 Task: Search one way flight ticket for 2 adults, 2 children, 2 infants in seat in first from Boulder City: Boulder City Municipal Airport to Rockford: Chicago Rockford International Airport(was Northwest Chicagoland Regional Airport At Rockford) on 5-1-2023. Choice of flights is Alaska. Number of bags: 7 checked bags. Price is upto 86000. Outbound departure time preference is 6:45.
Action: Mouse moved to (259, 316)
Screenshot: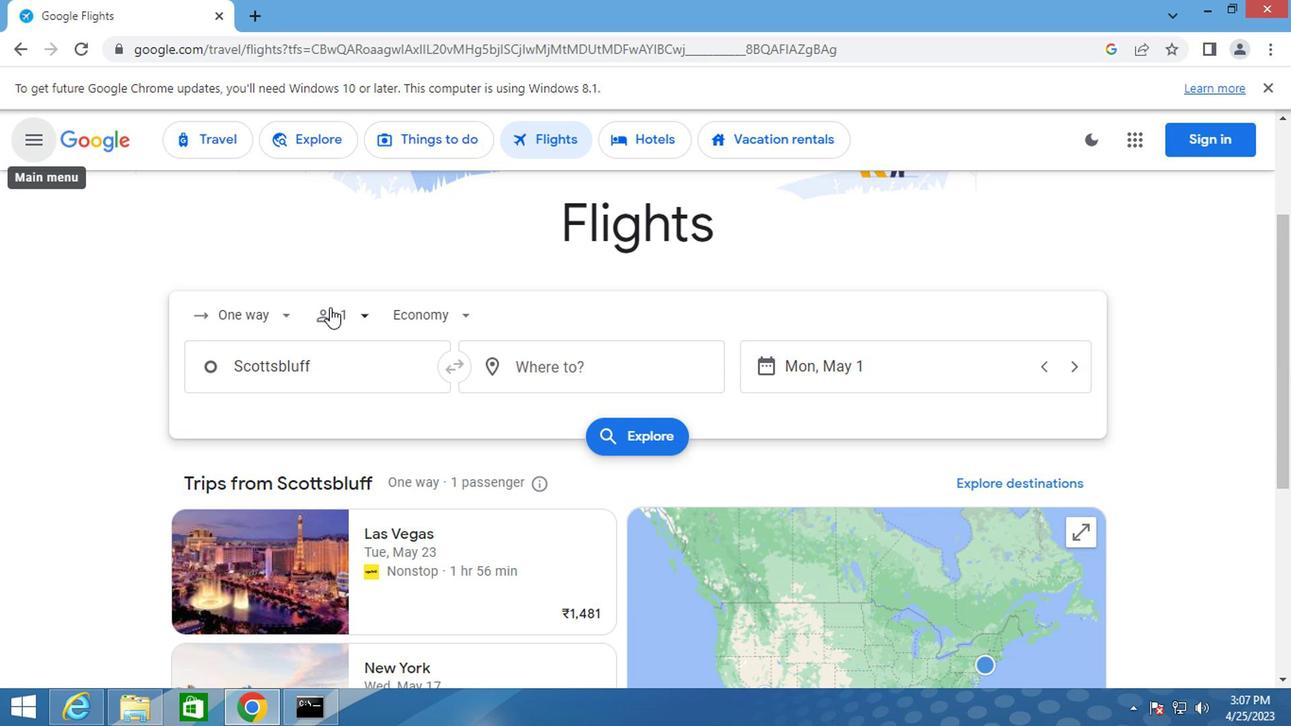 
Action: Mouse pressed left at (259, 316)
Screenshot: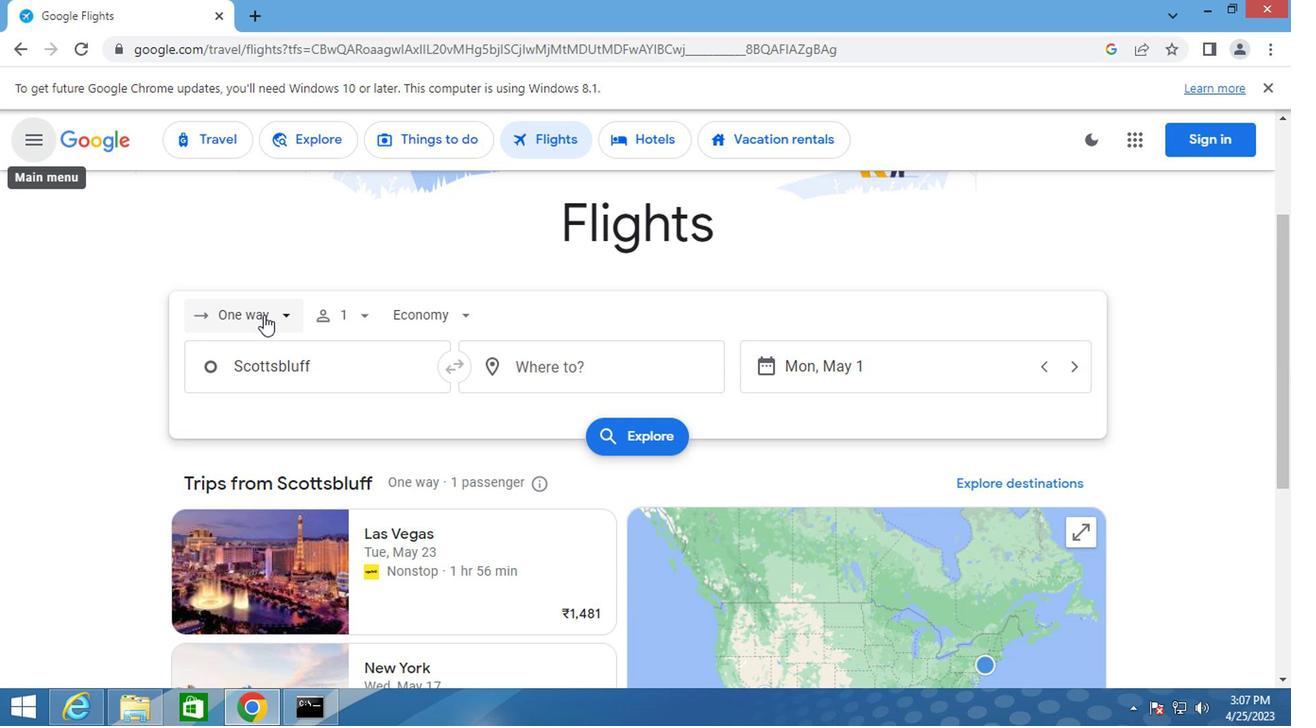 
Action: Mouse moved to (264, 402)
Screenshot: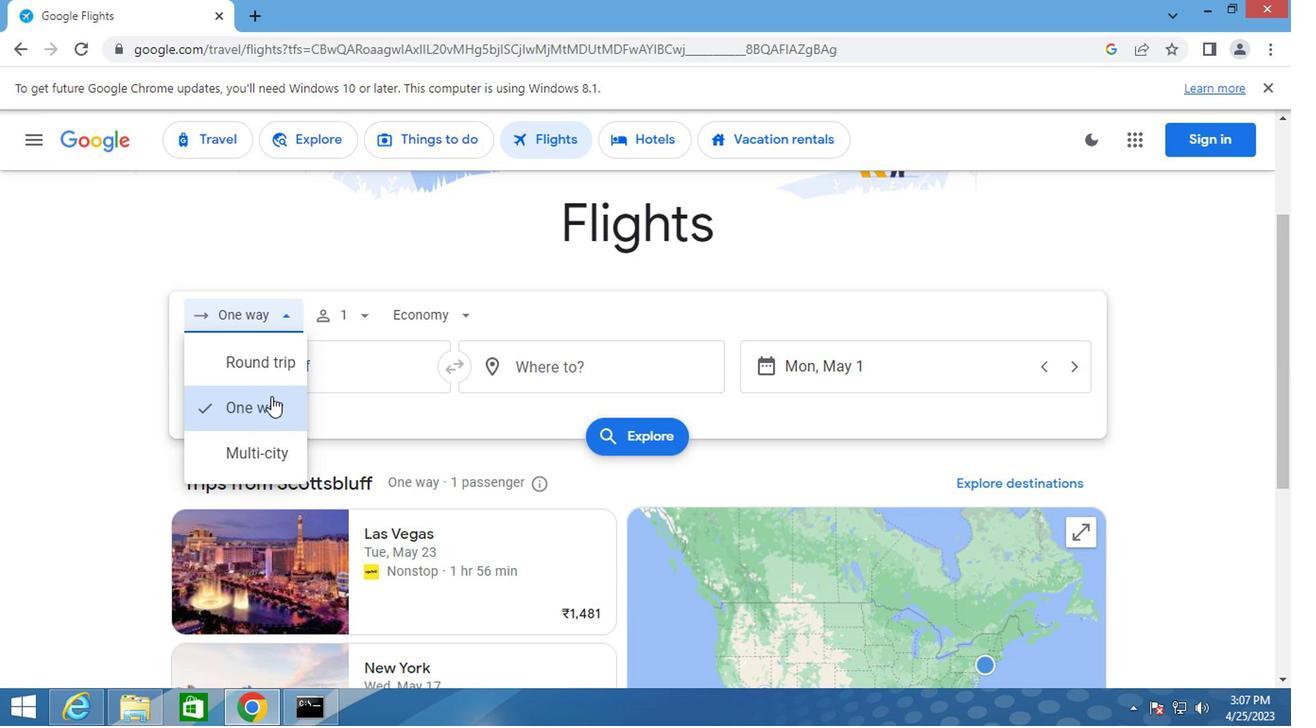 
Action: Mouse pressed left at (264, 402)
Screenshot: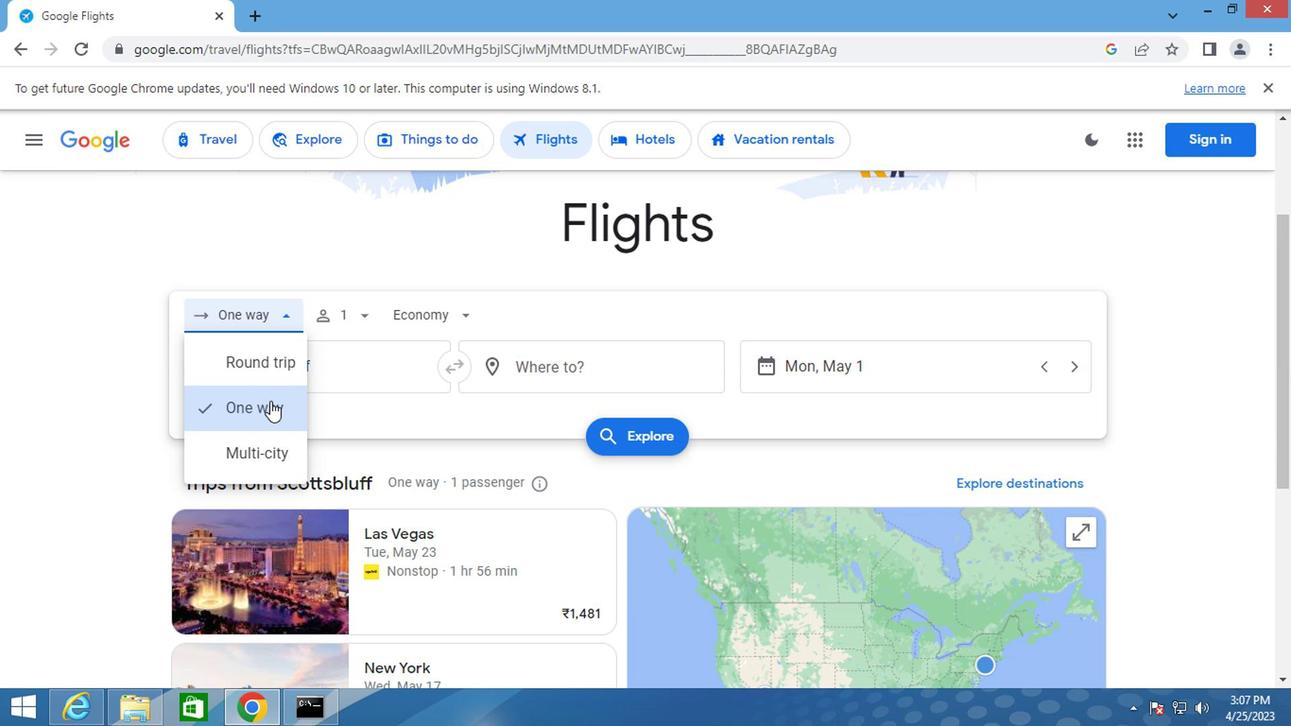 
Action: Mouse moved to (369, 309)
Screenshot: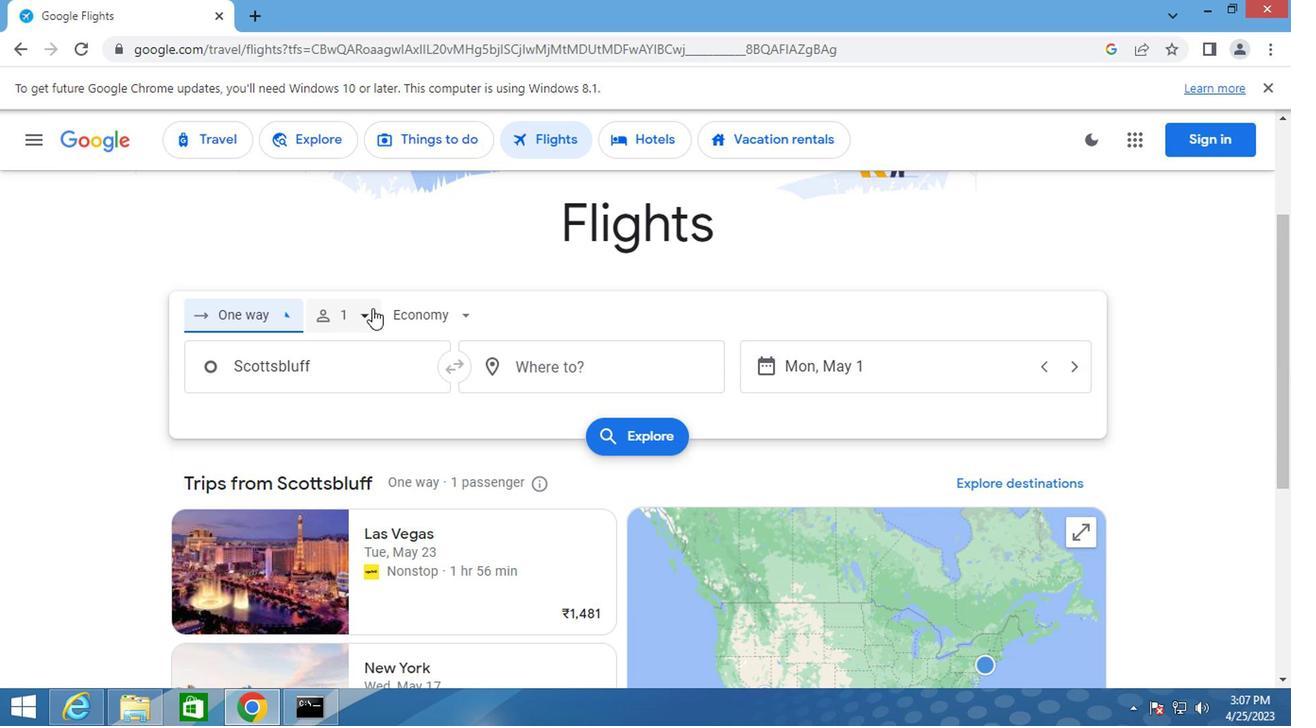 
Action: Mouse pressed left at (369, 309)
Screenshot: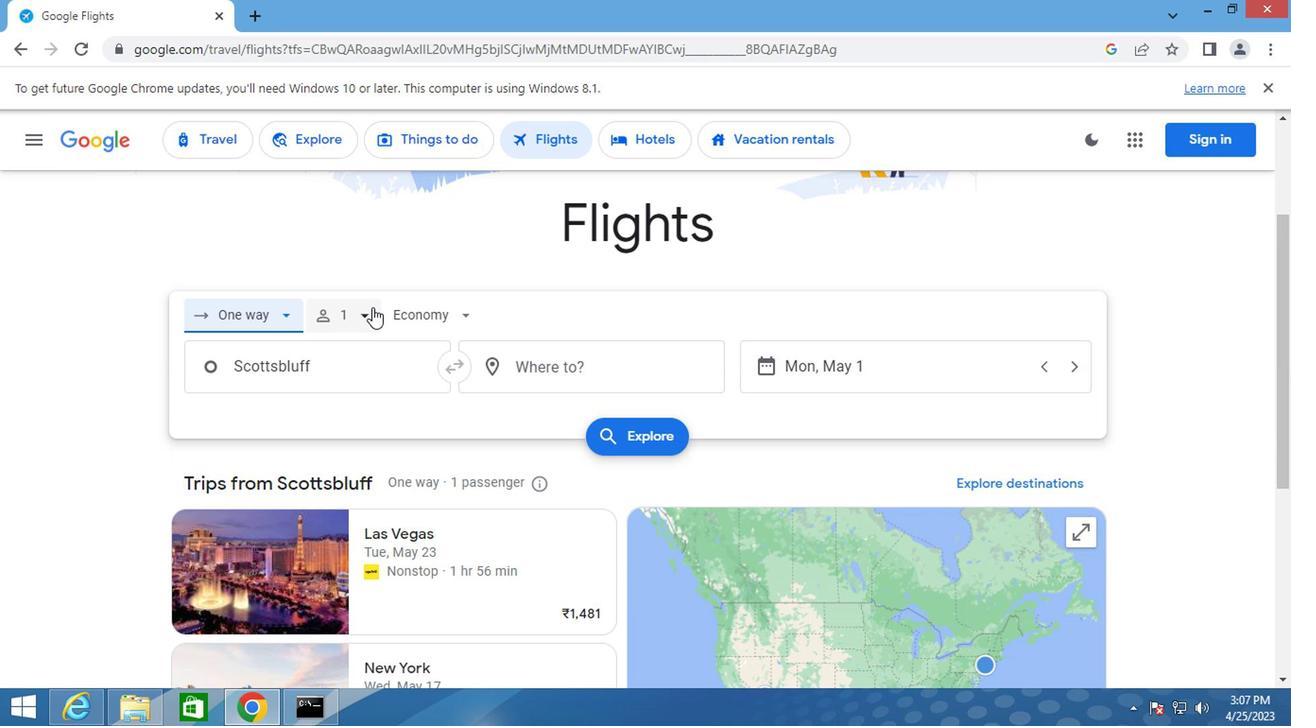 
Action: Mouse moved to (507, 362)
Screenshot: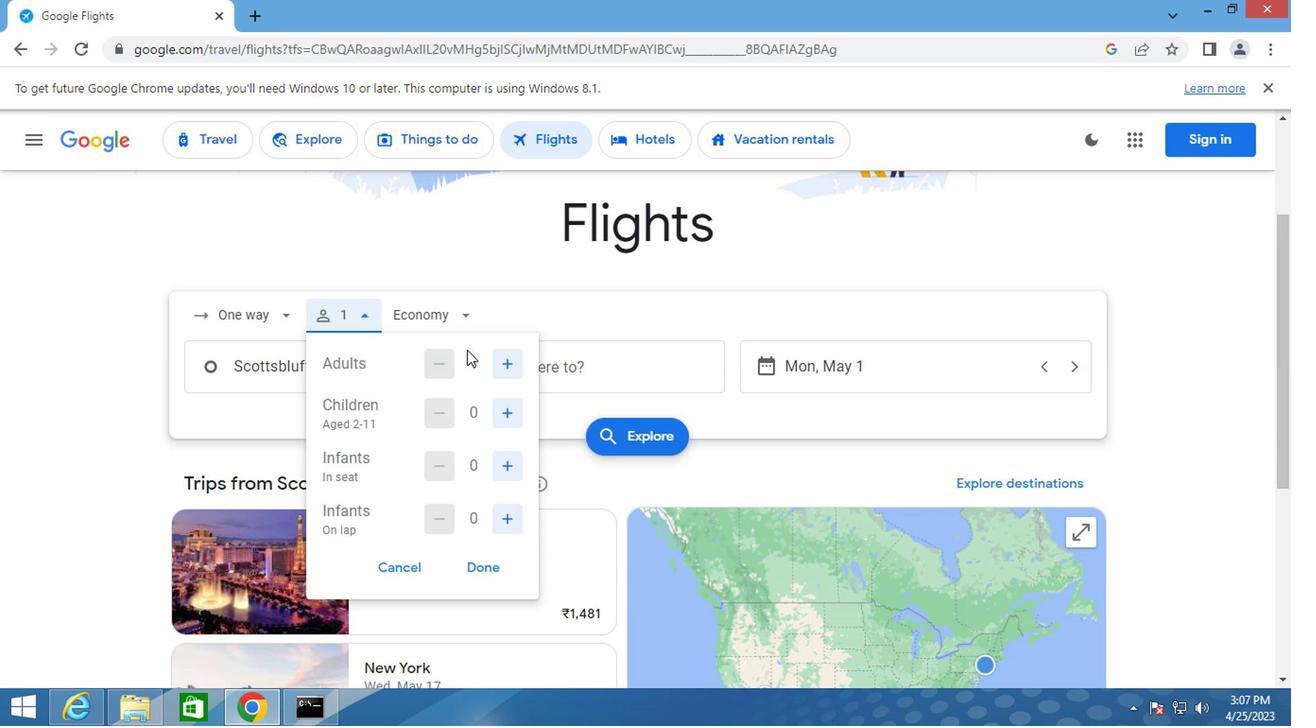 
Action: Mouse pressed left at (507, 362)
Screenshot: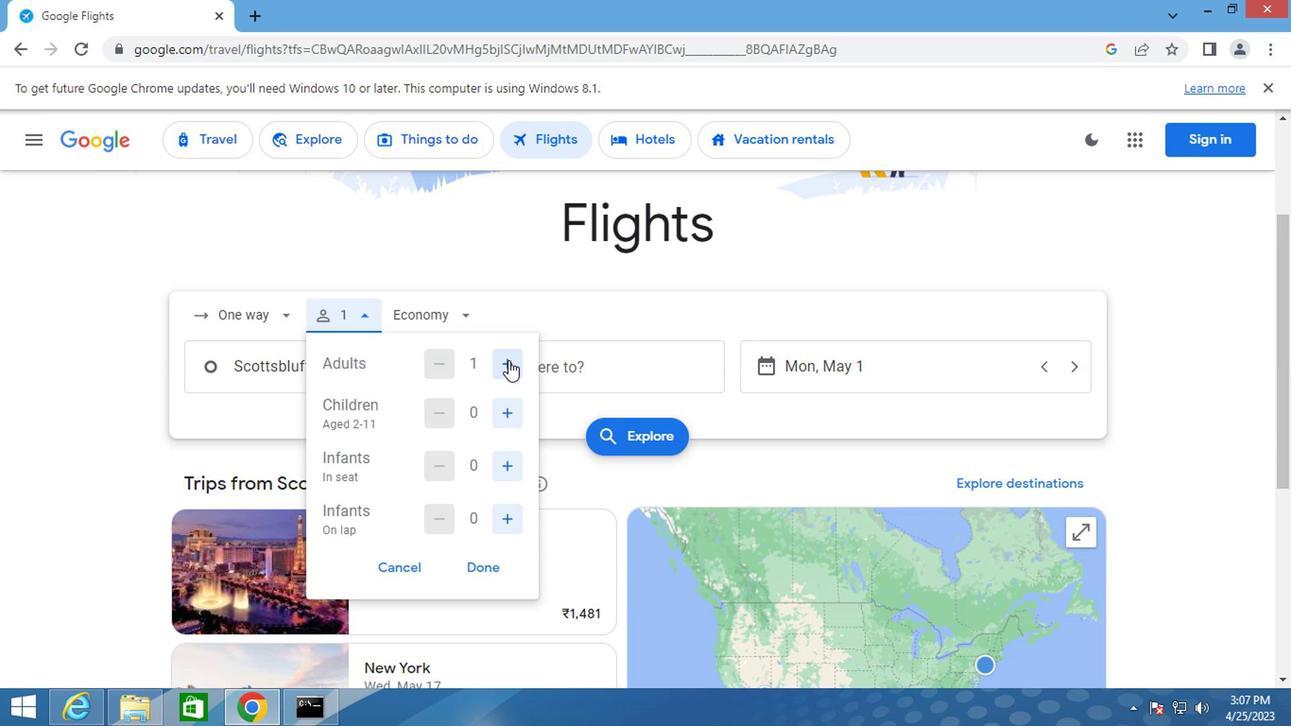 
Action: Mouse moved to (504, 404)
Screenshot: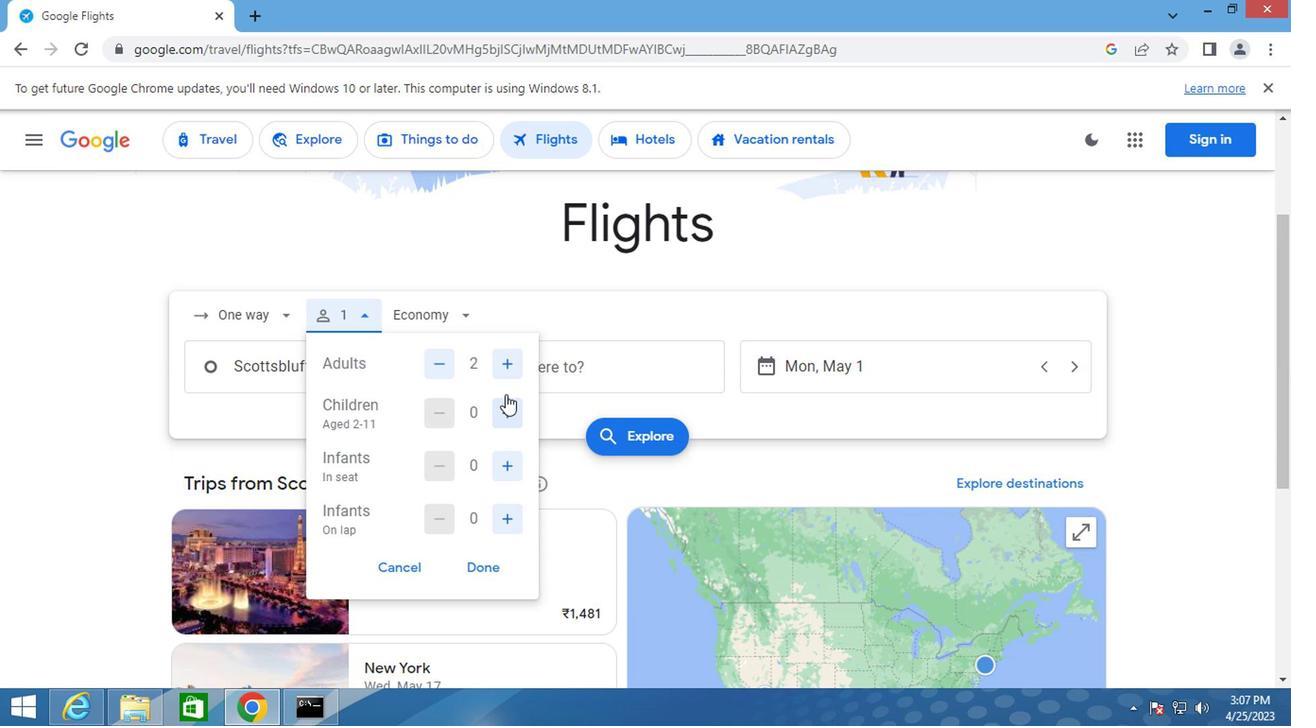 
Action: Mouse pressed left at (504, 404)
Screenshot: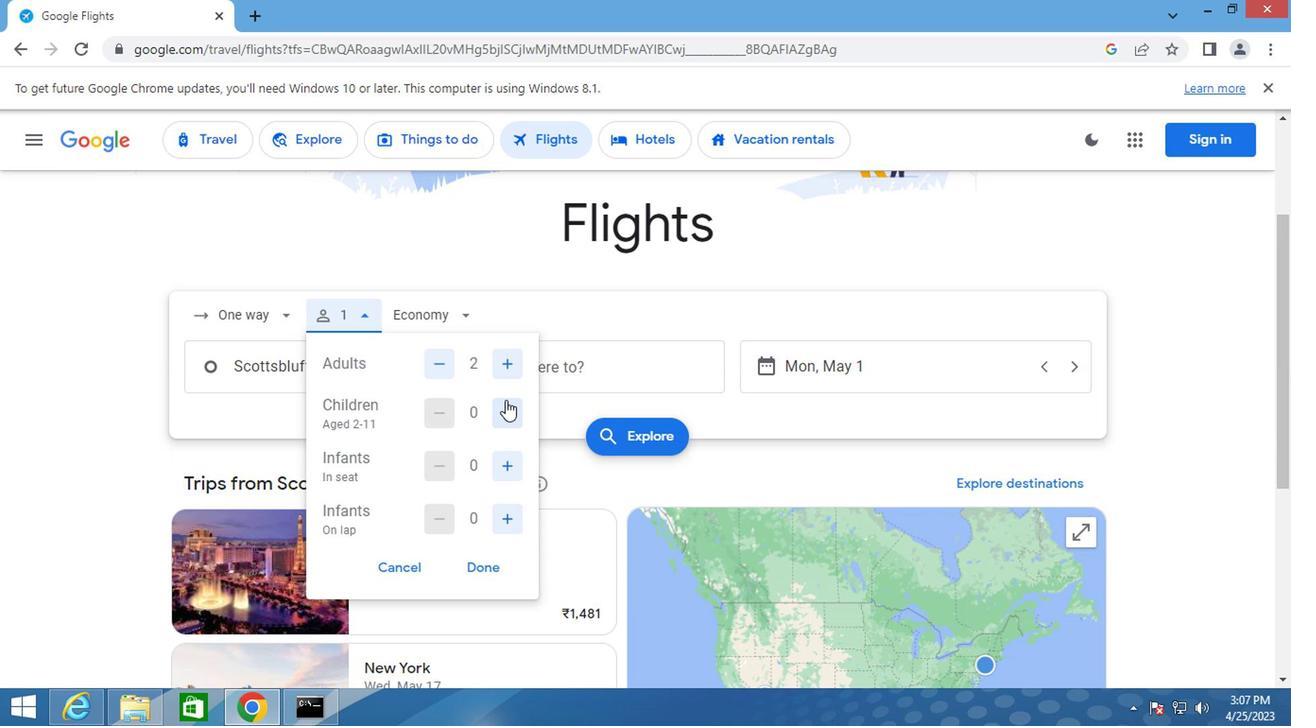 
Action: Mouse pressed left at (504, 404)
Screenshot: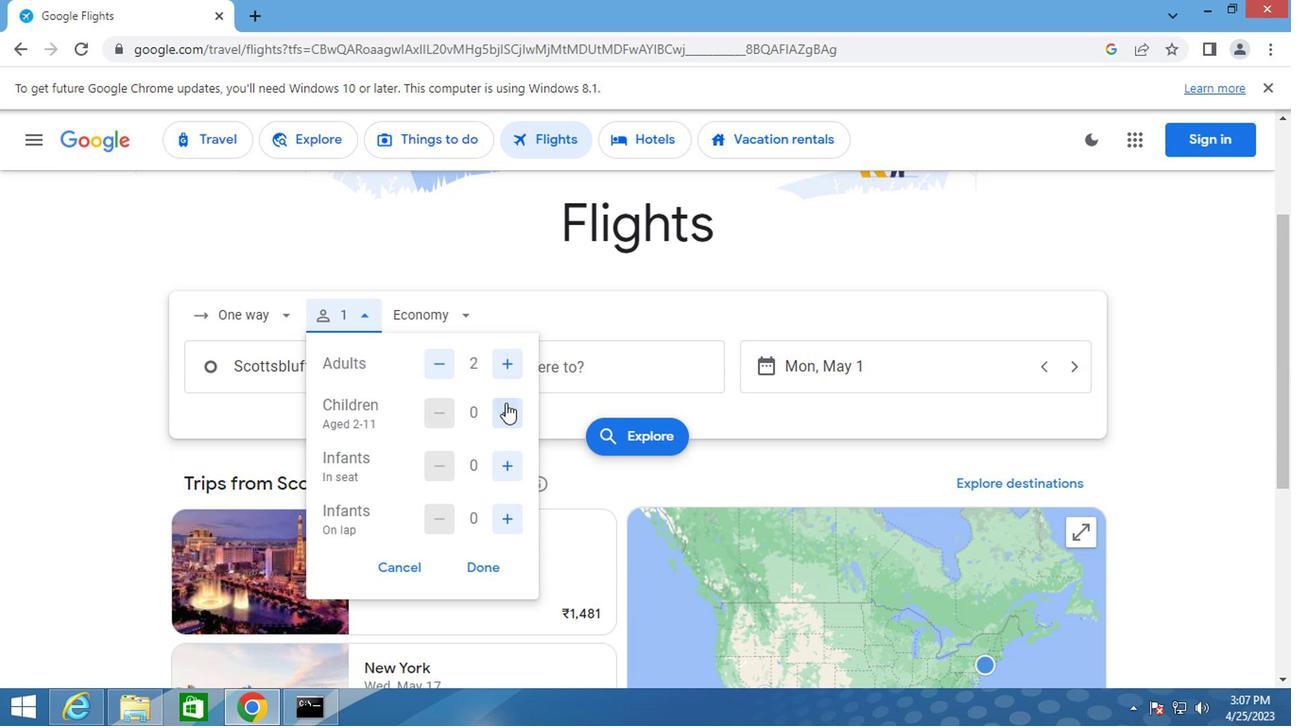 
Action: Mouse moved to (511, 462)
Screenshot: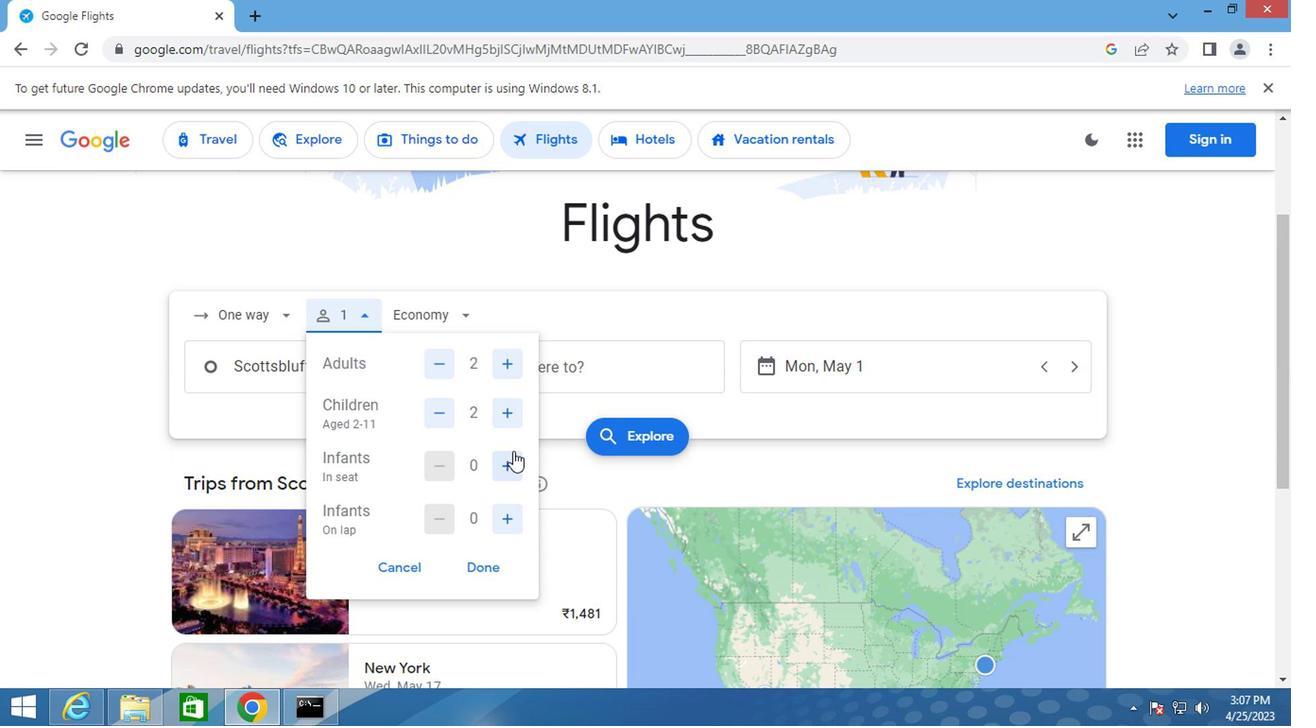 
Action: Mouse pressed left at (511, 462)
Screenshot: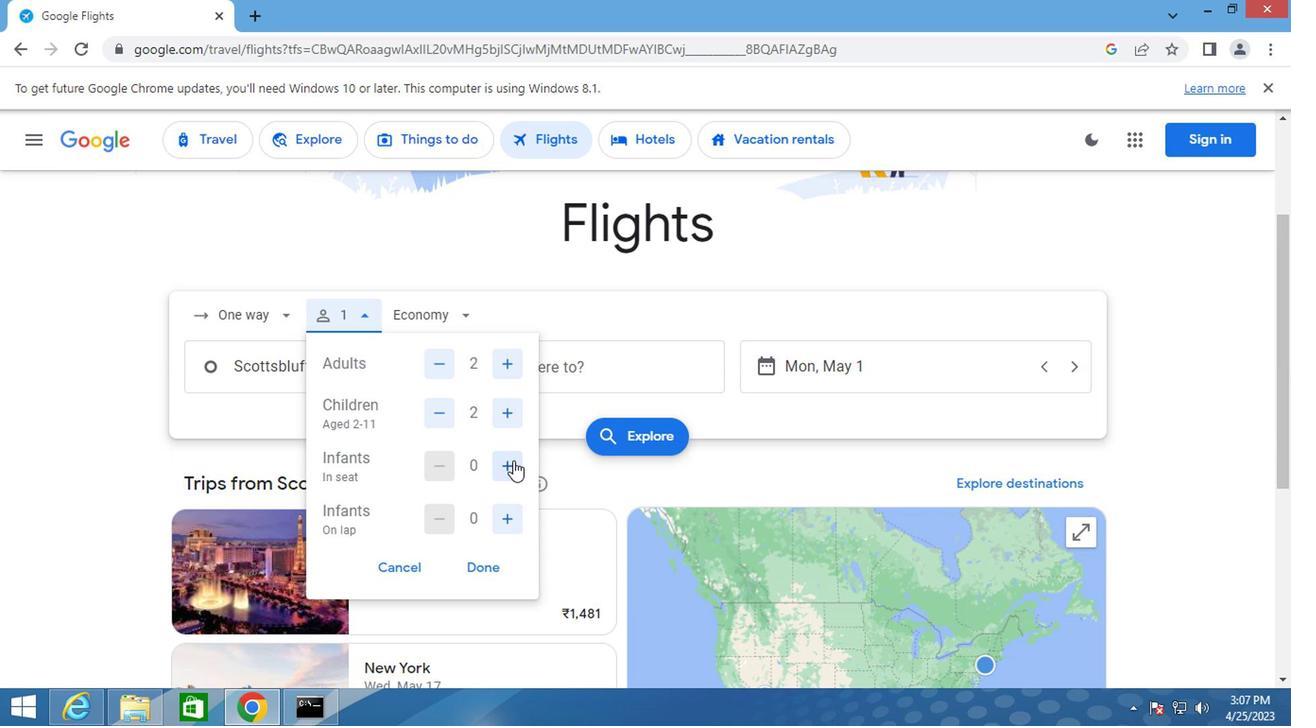 
Action: Mouse pressed left at (511, 462)
Screenshot: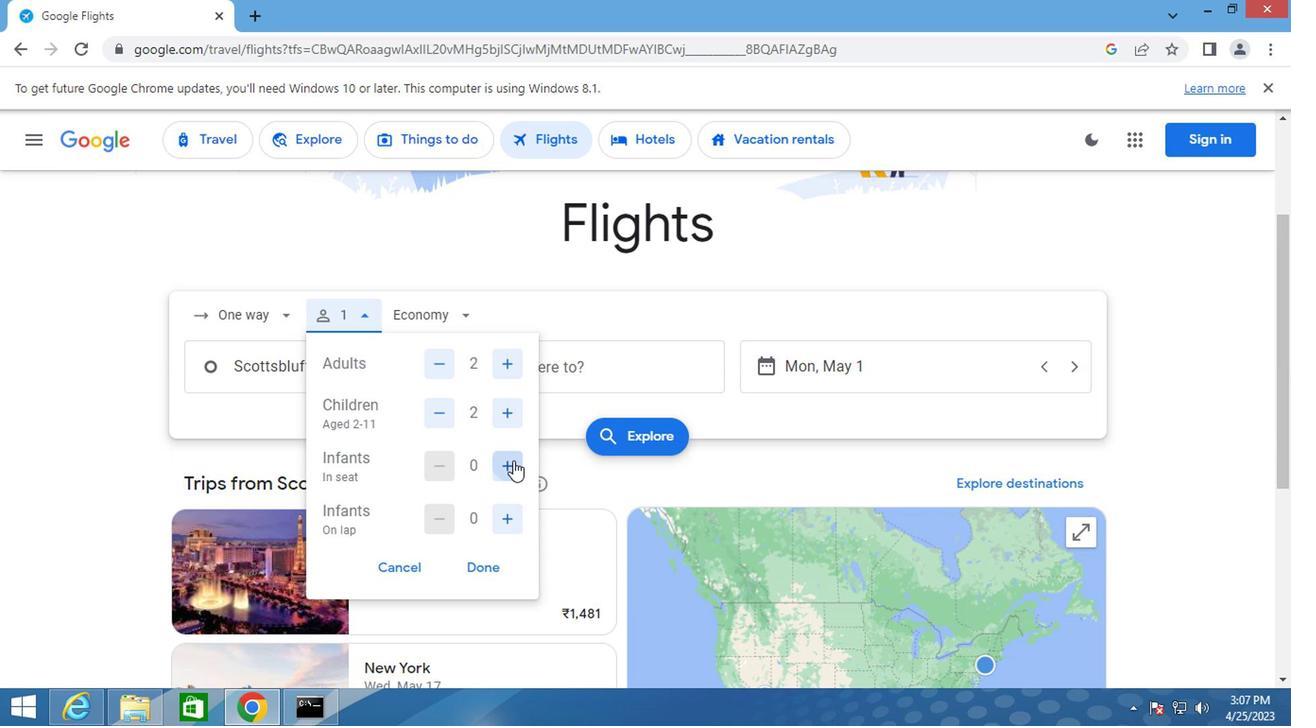 
Action: Mouse moved to (402, 321)
Screenshot: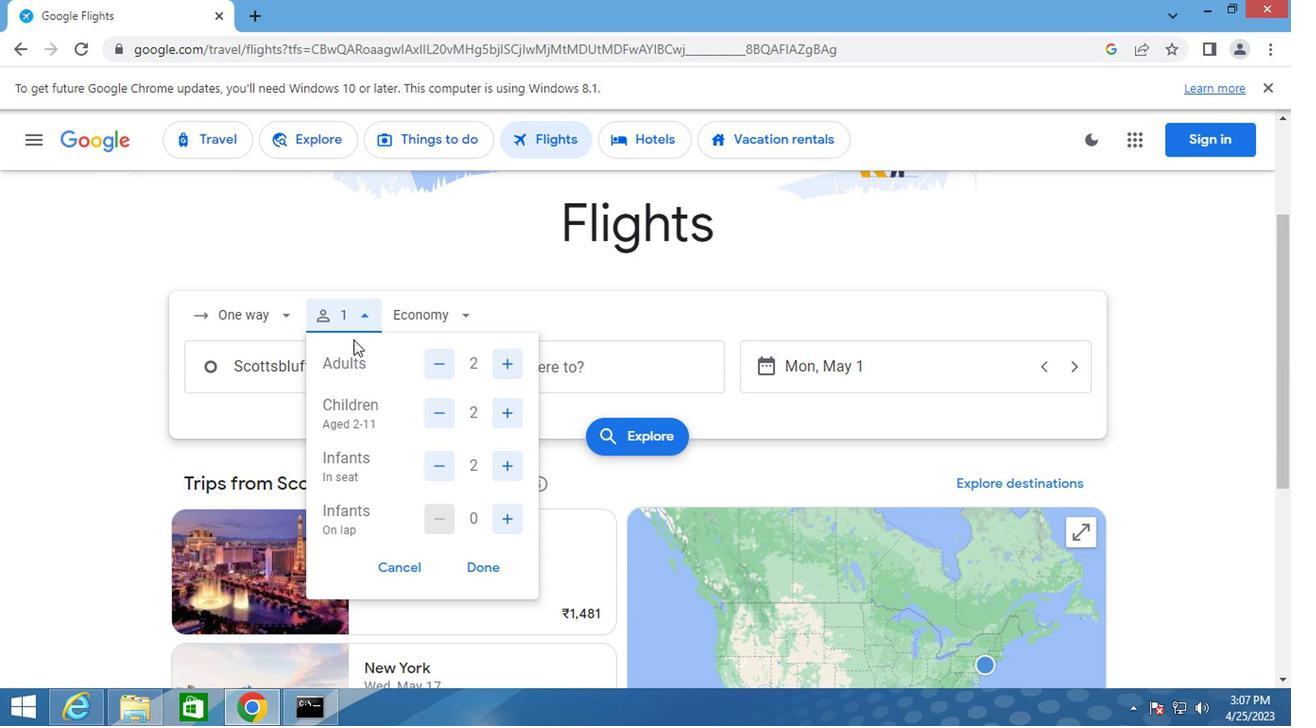
Action: Mouse pressed left at (402, 321)
Screenshot: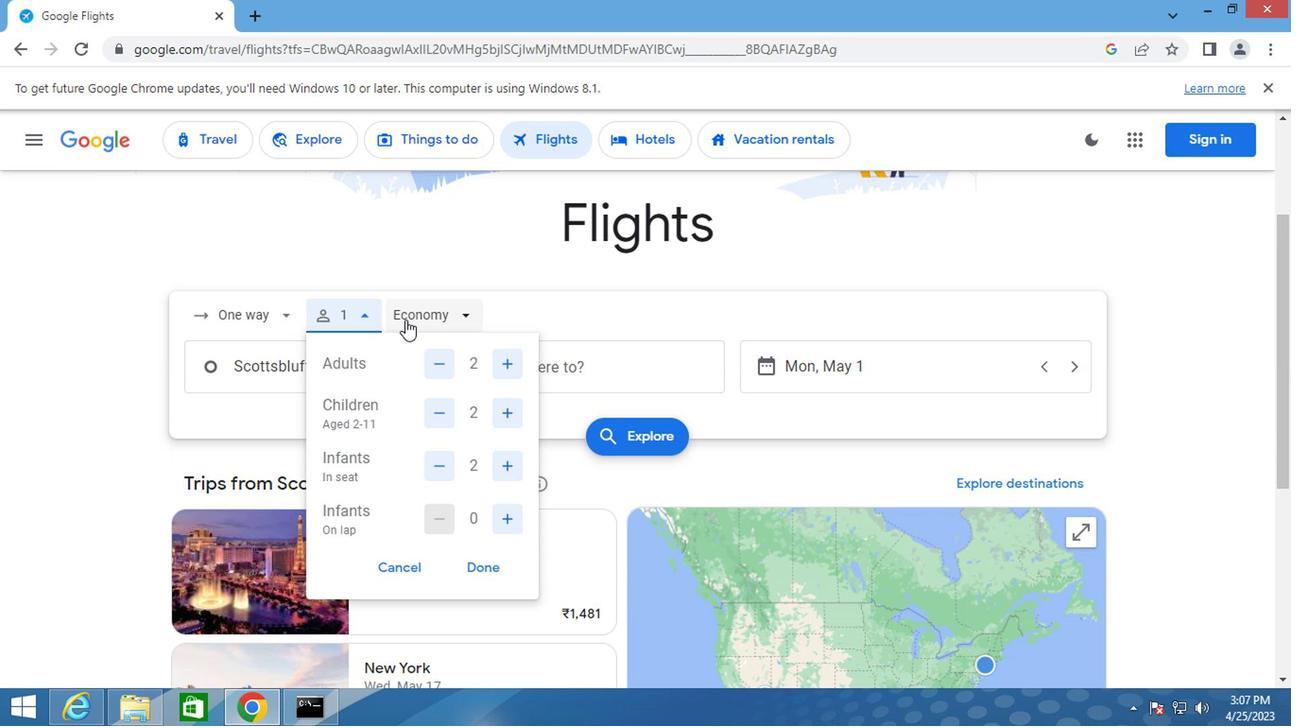 
Action: Mouse moved to (449, 486)
Screenshot: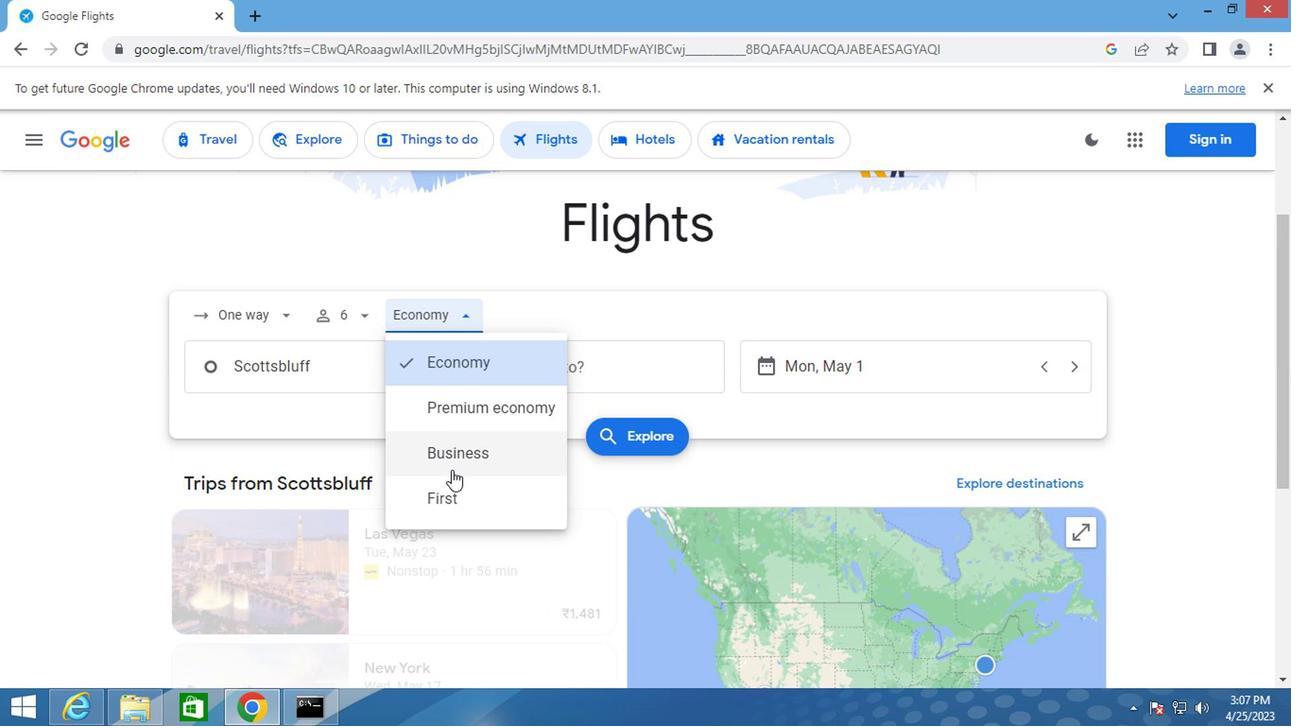 
Action: Mouse pressed left at (449, 486)
Screenshot: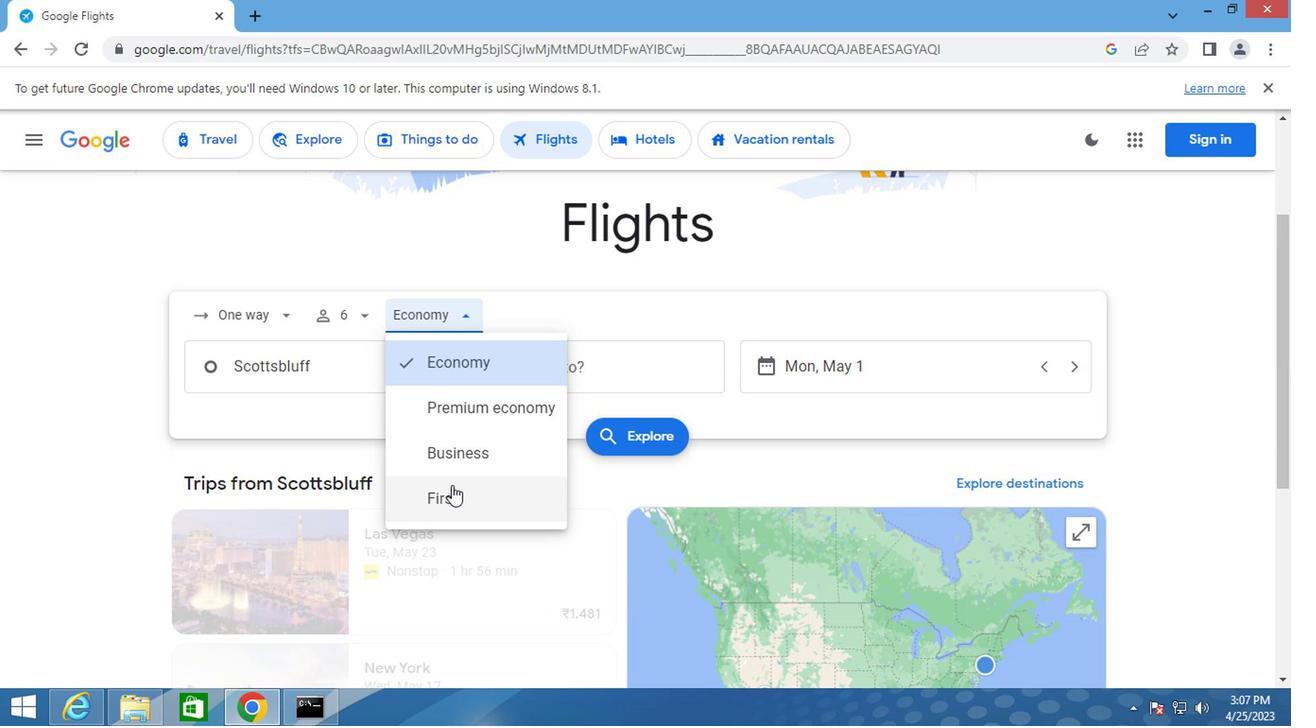 
Action: Mouse moved to (304, 375)
Screenshot: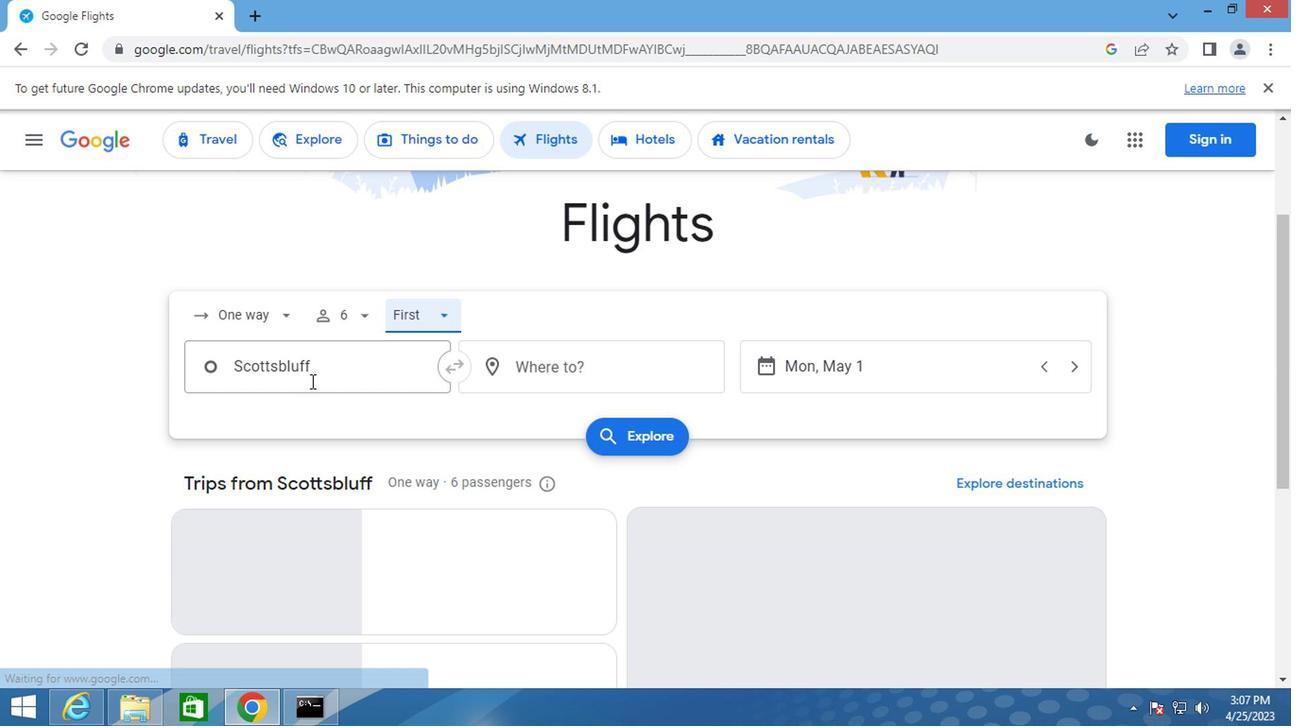 
Action: Mouse pressed left at (304, 375)
Screenshot: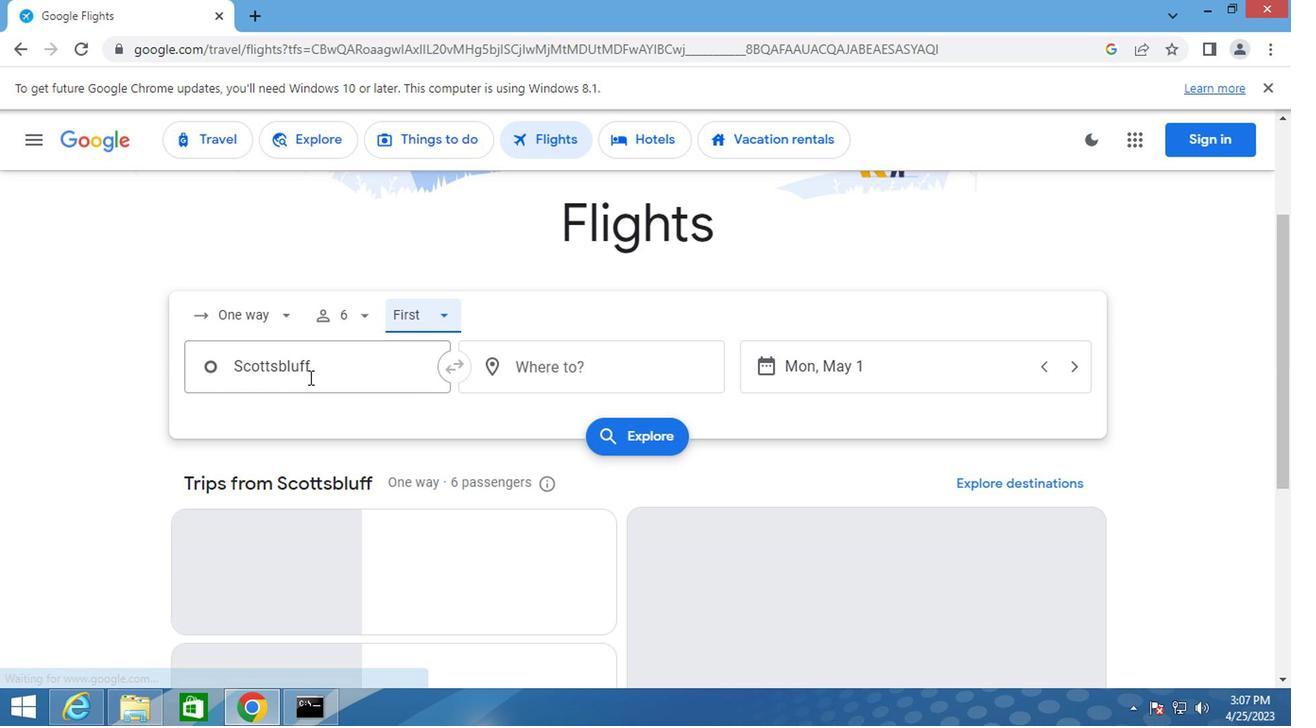 
Action: Mouse moved to (304, 375)
Screenshot: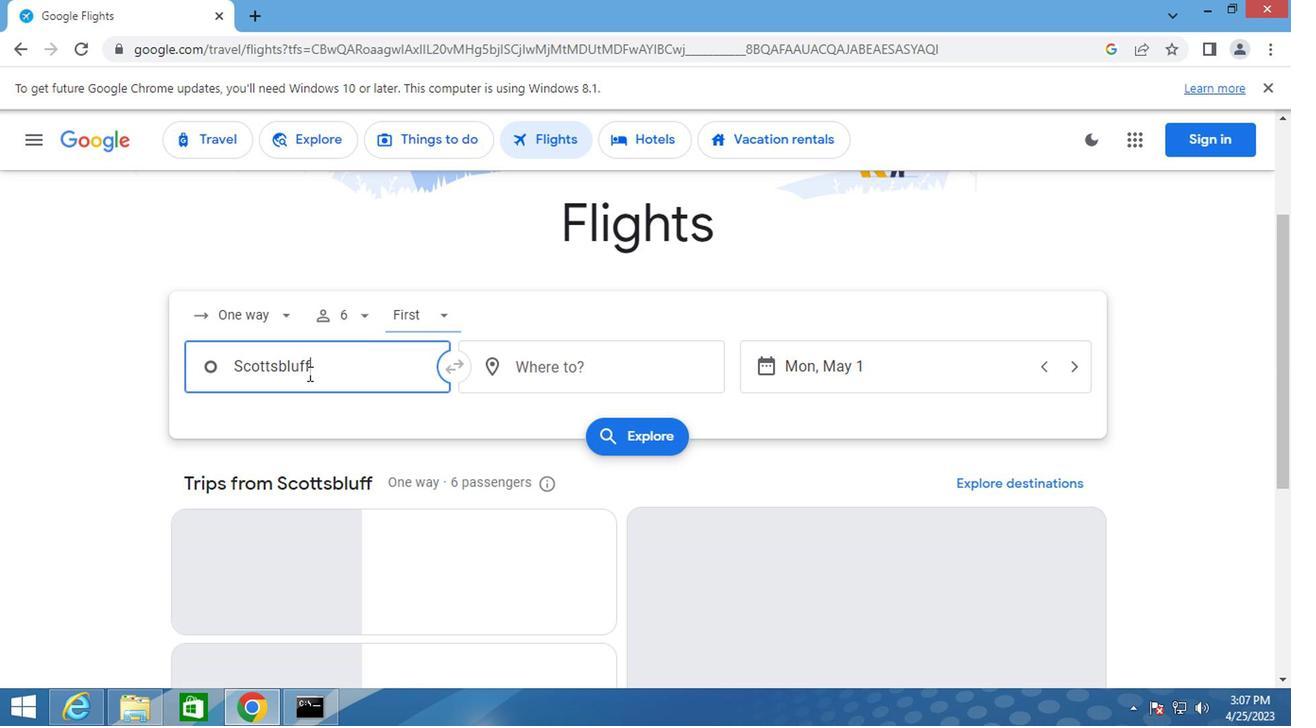 
Action: Key pressed boulder
Screenshot: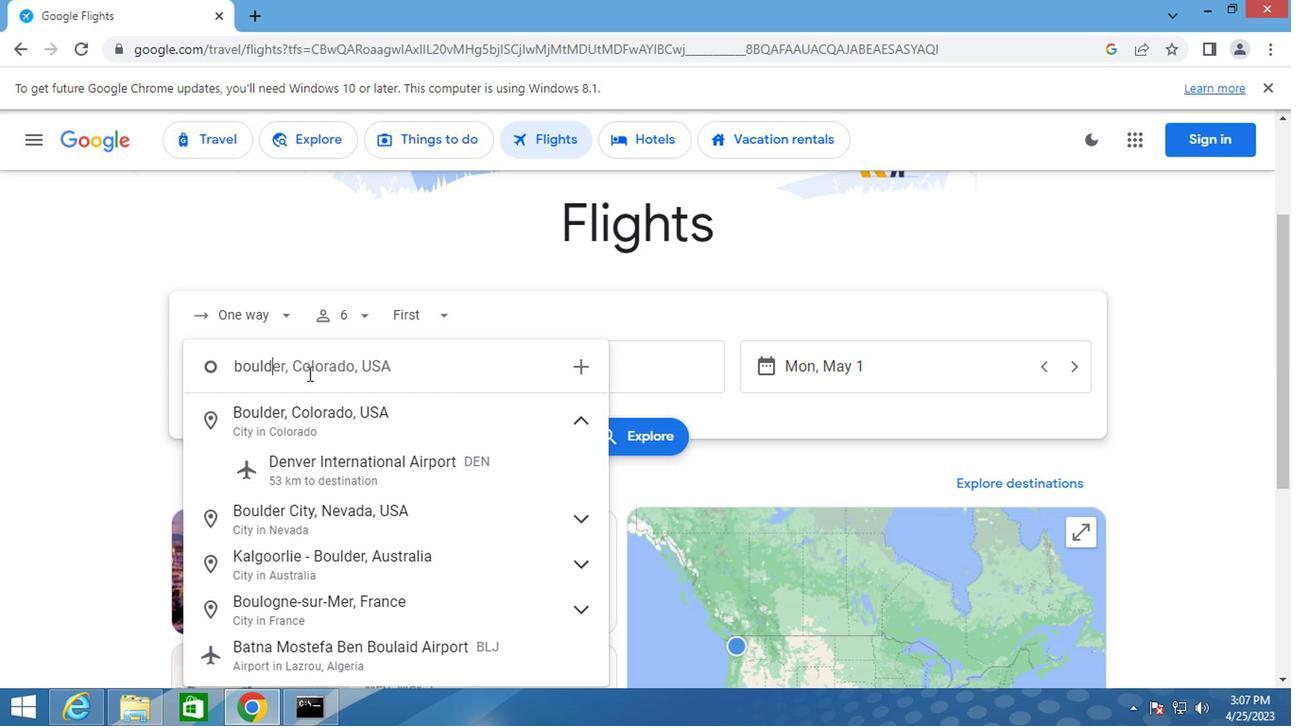
Action: Mouse moved to (285, 525)
Screenshot: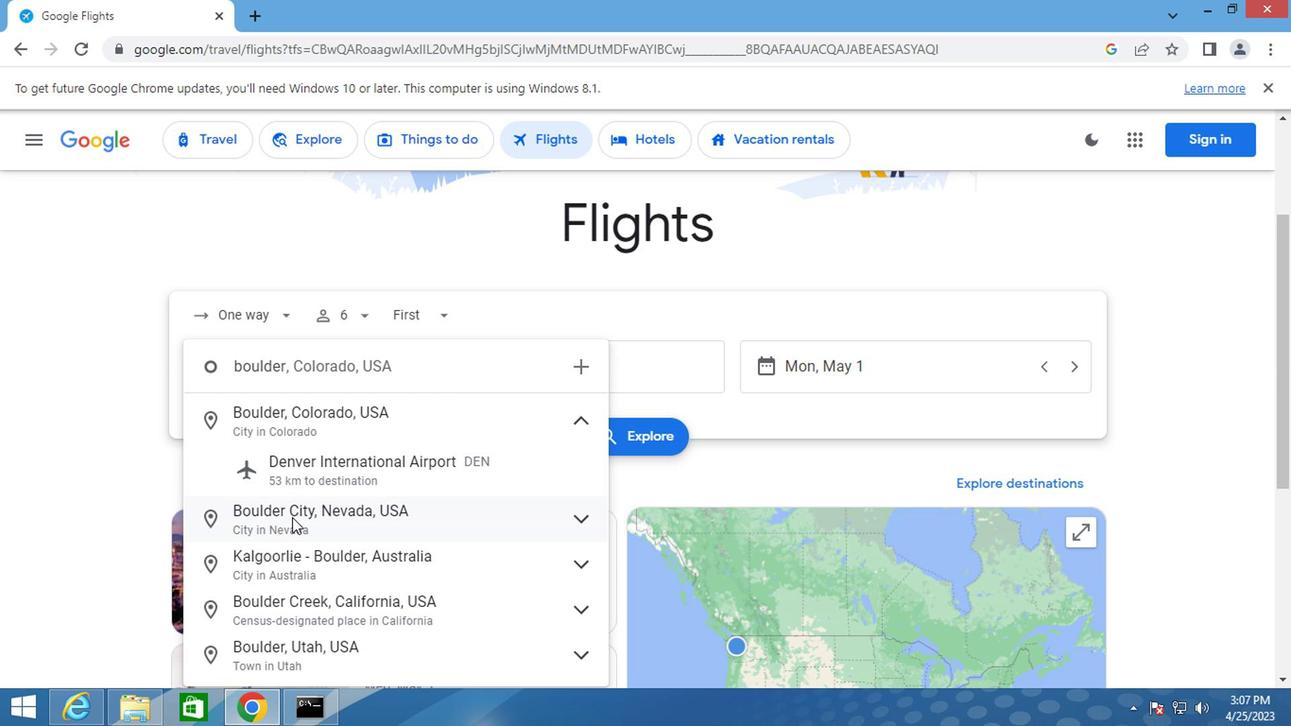 
Action: Mouse pressed left at (285, 525)
Screenshot: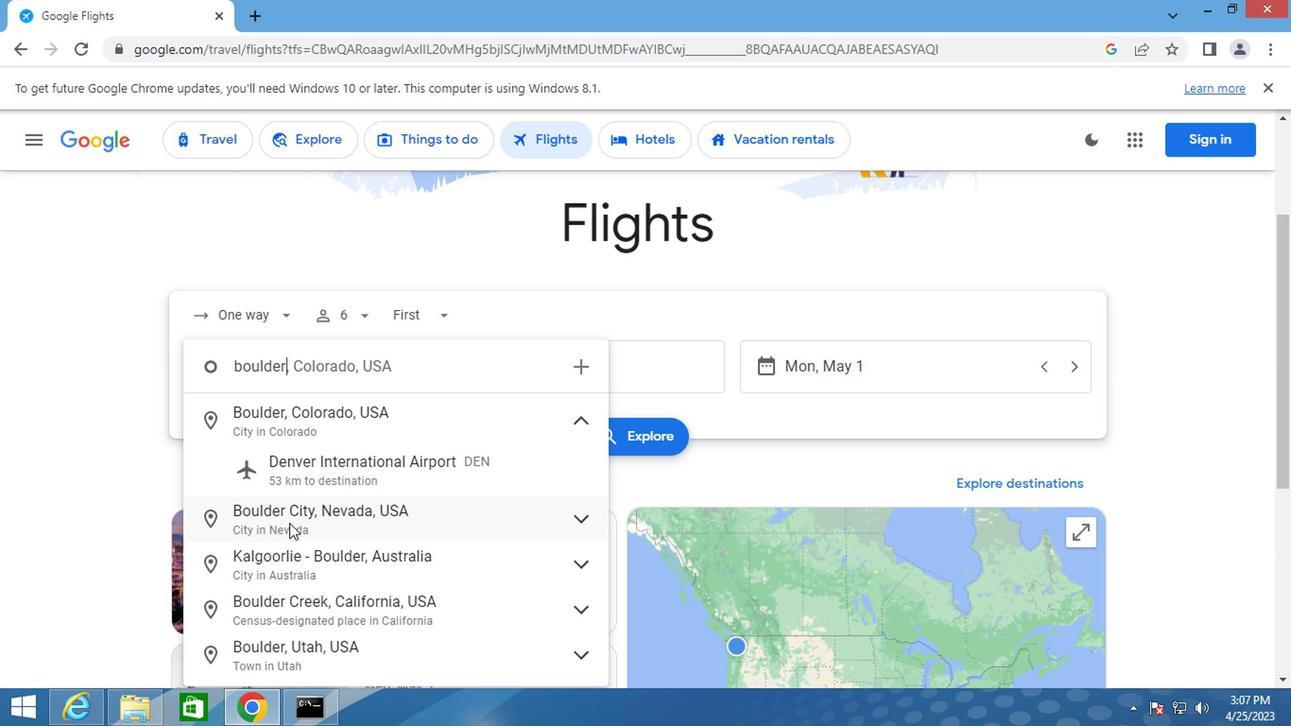 
Action: Mouse moved to (543, 377)
Screenshot: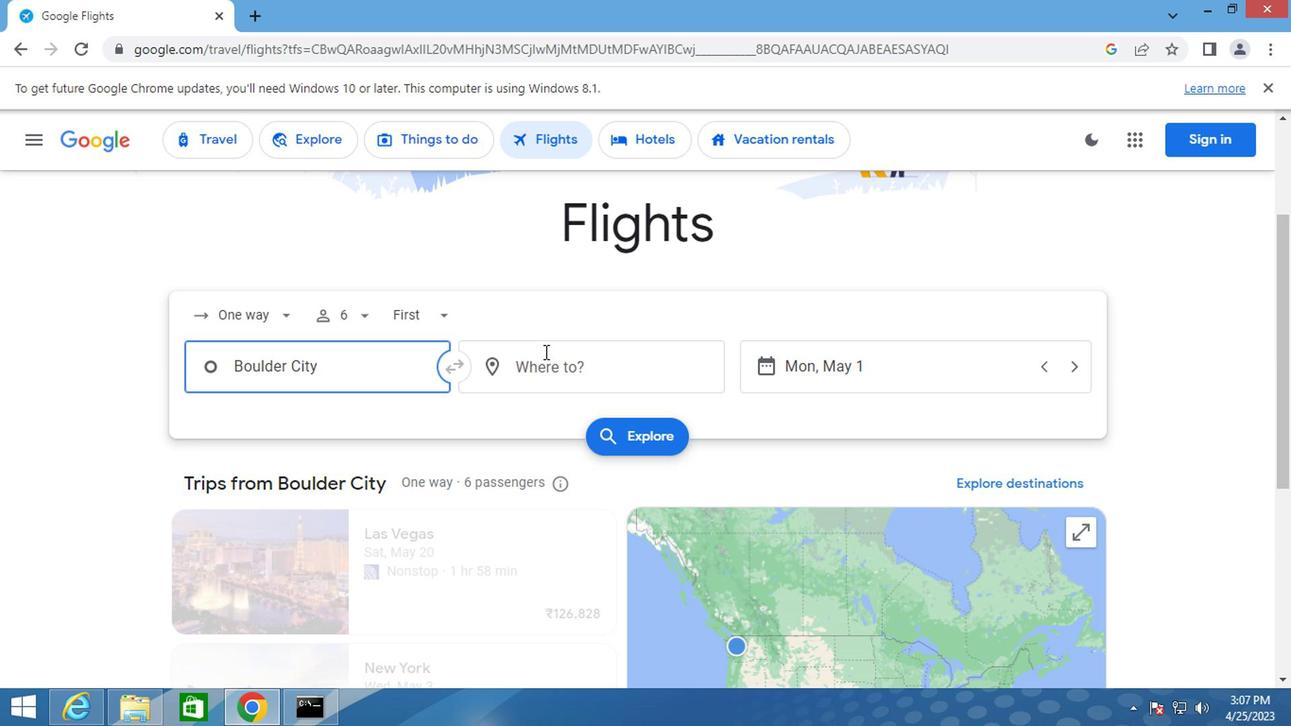 
Action: Mouse pressed left at (543, 377)
Screenshot: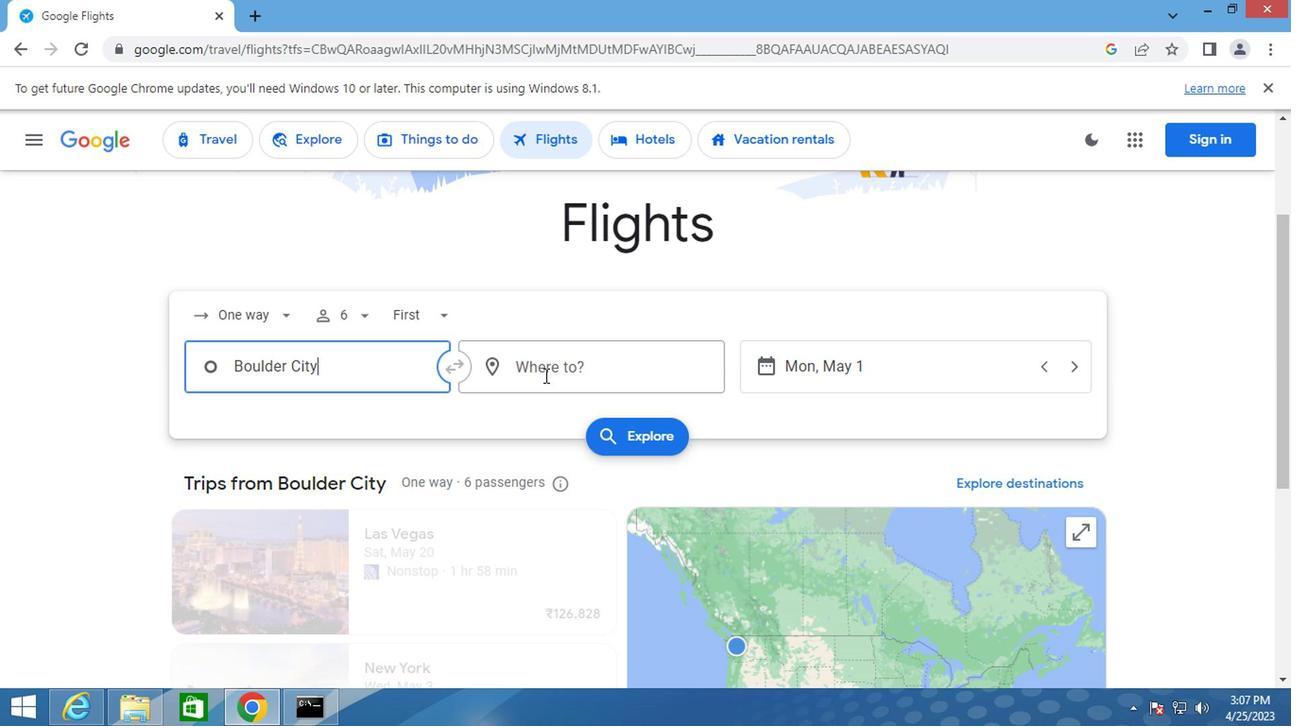
Action: Key pressed rockford
Screenshot: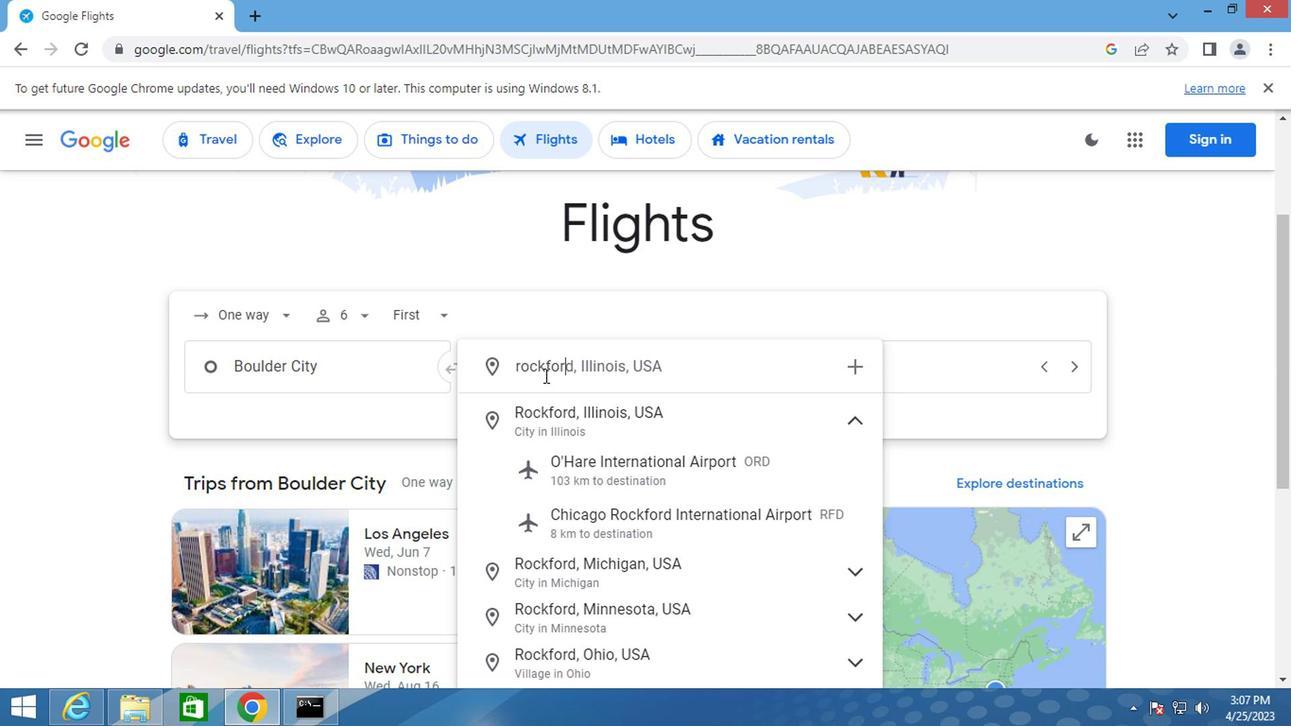 
Action: Mouse moved to (597, 518)
Screenshot: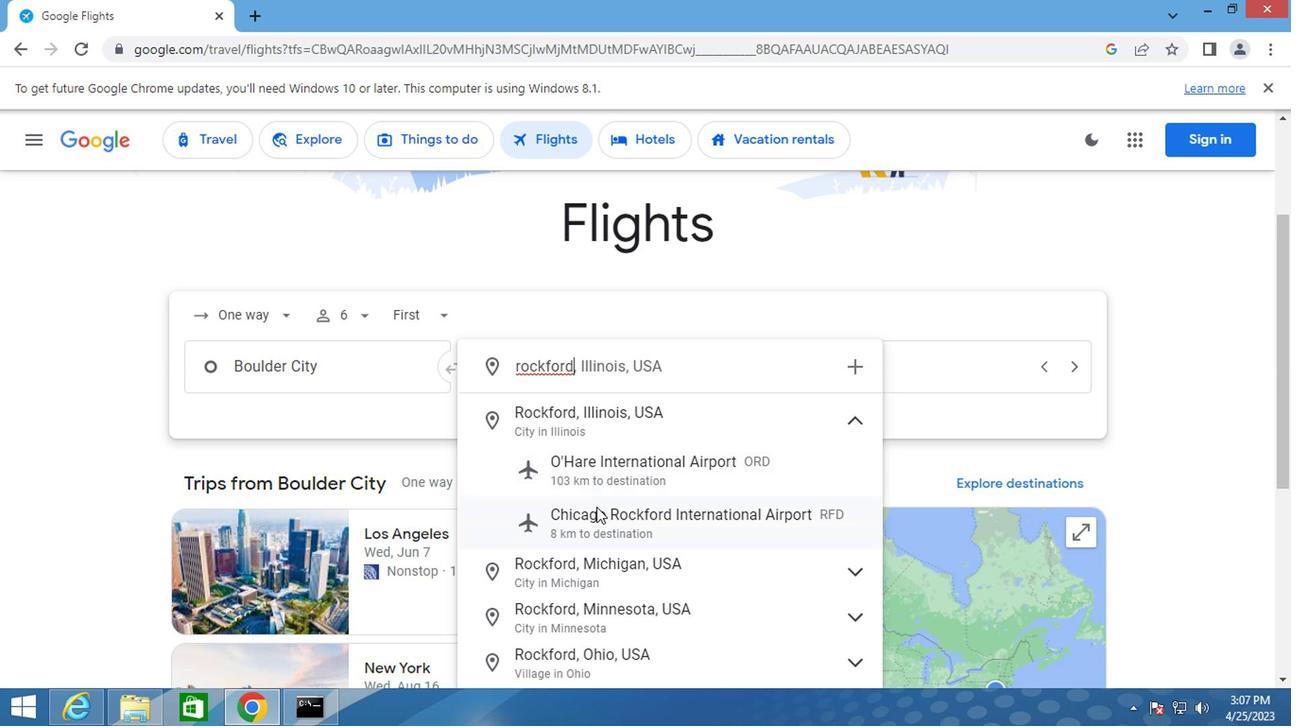 
Action: Mouse pressed left at (597, 518)
Screenshot: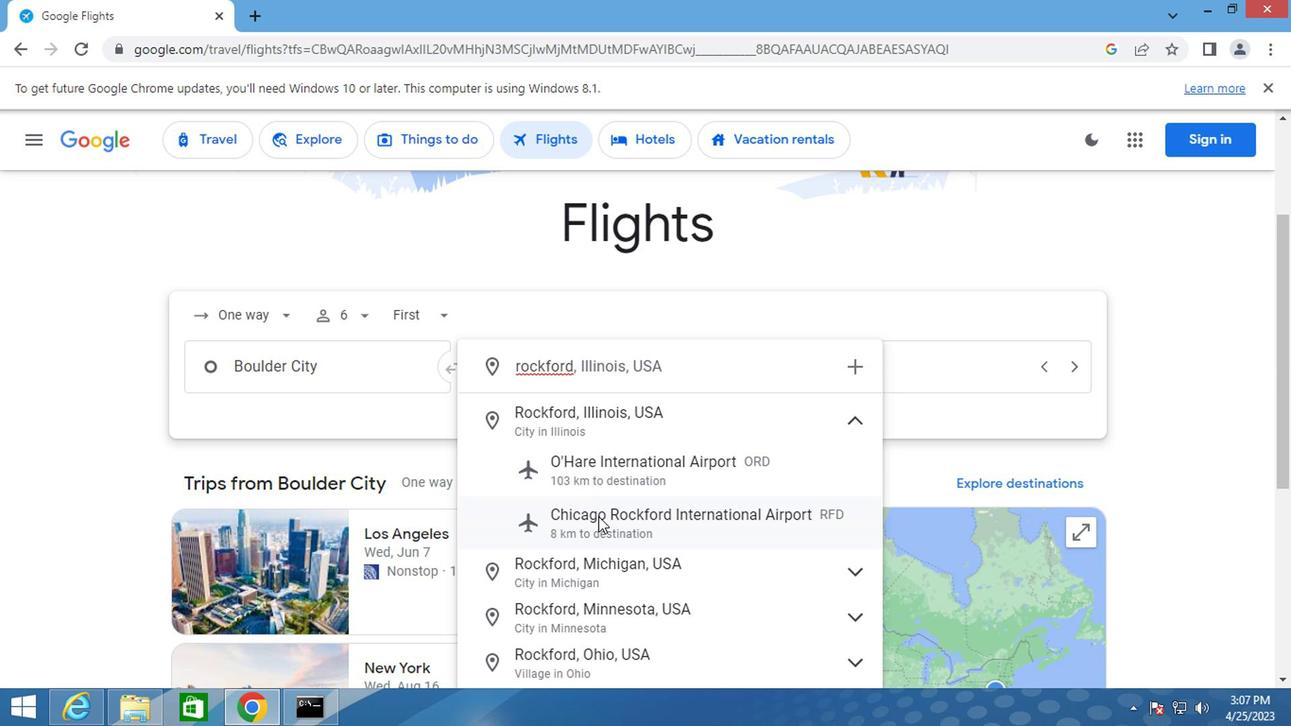 
Action: Mouse moved to (780, 369)
Screenshot: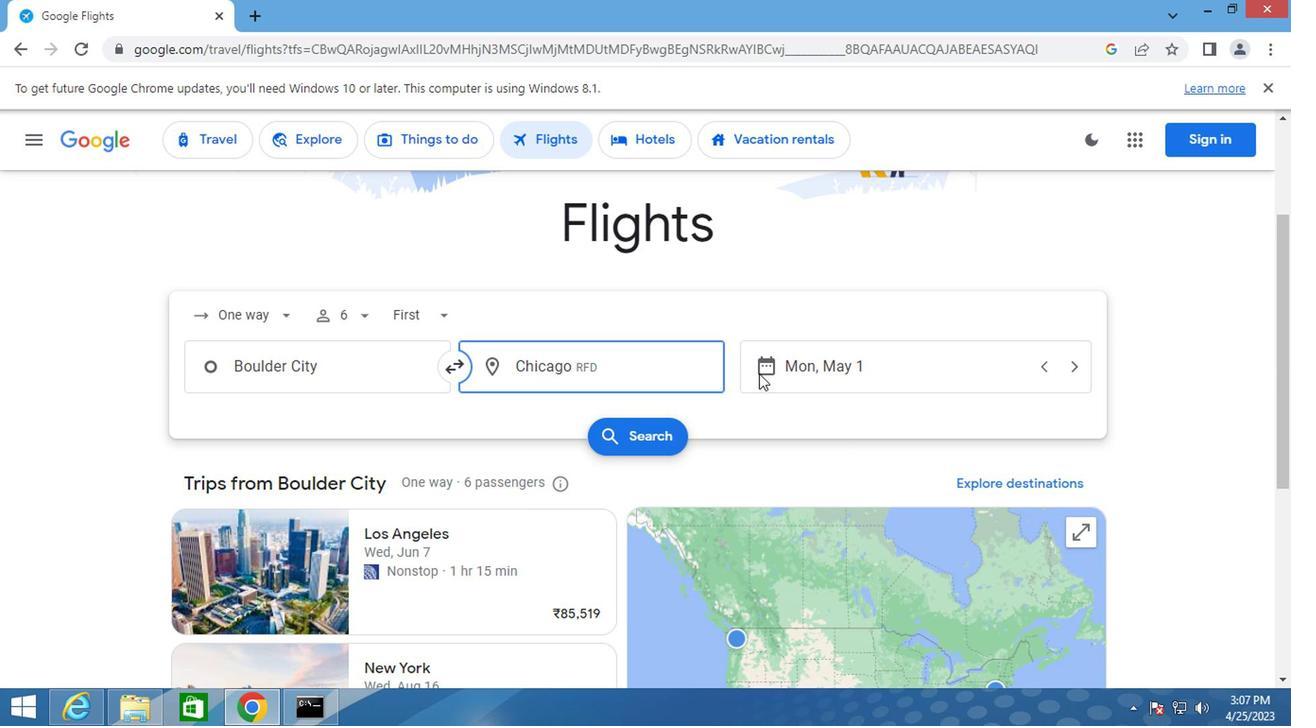 
Action: Mouse pressed left at (780, 369)
Screenshot: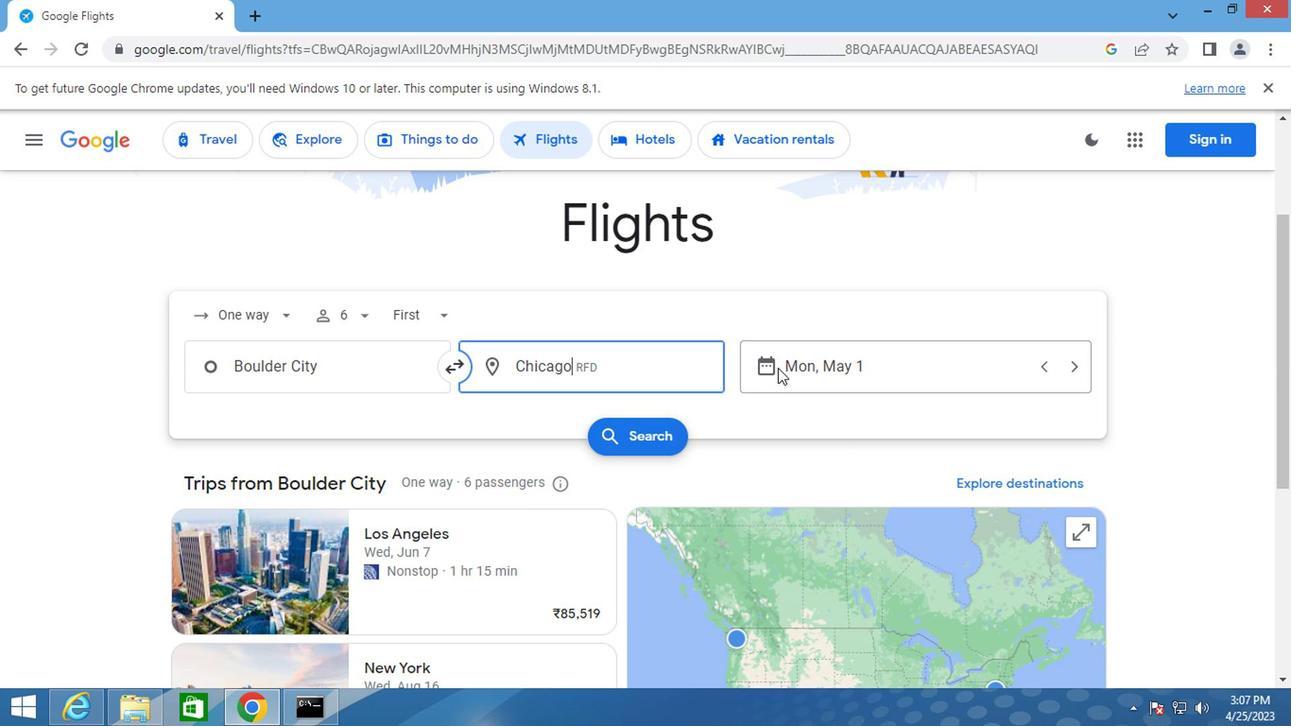 
Action: Mouse moved to (833, 336)
Screenshot: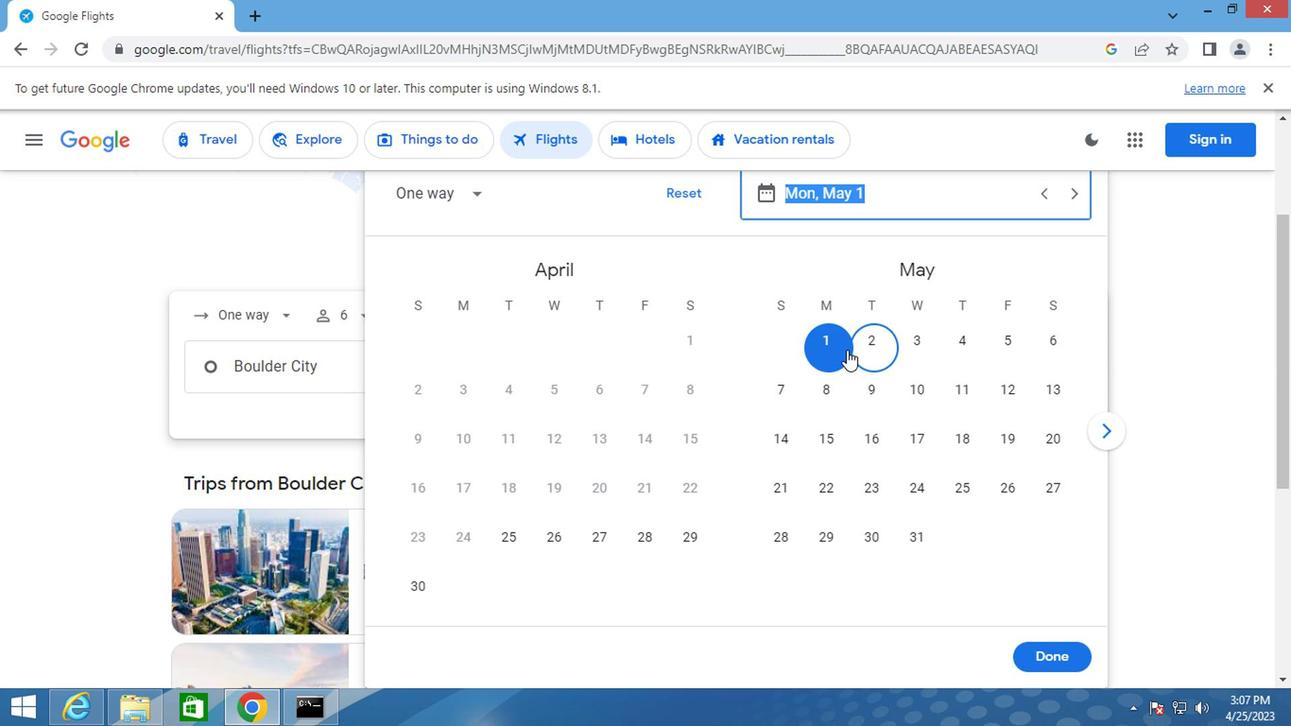 
Action: Mouse pressed left at (833, 336)
Screenshot: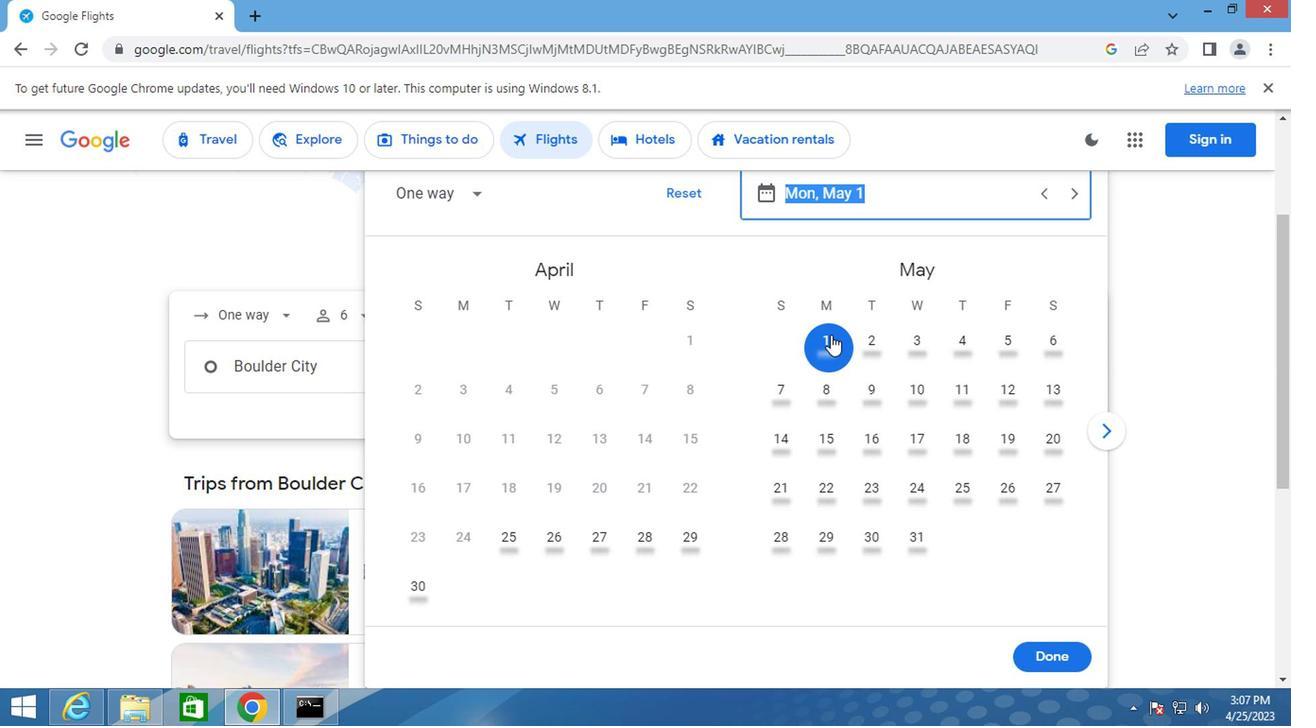 
Action: Mouse moved to (1053, 660)
Screenshot: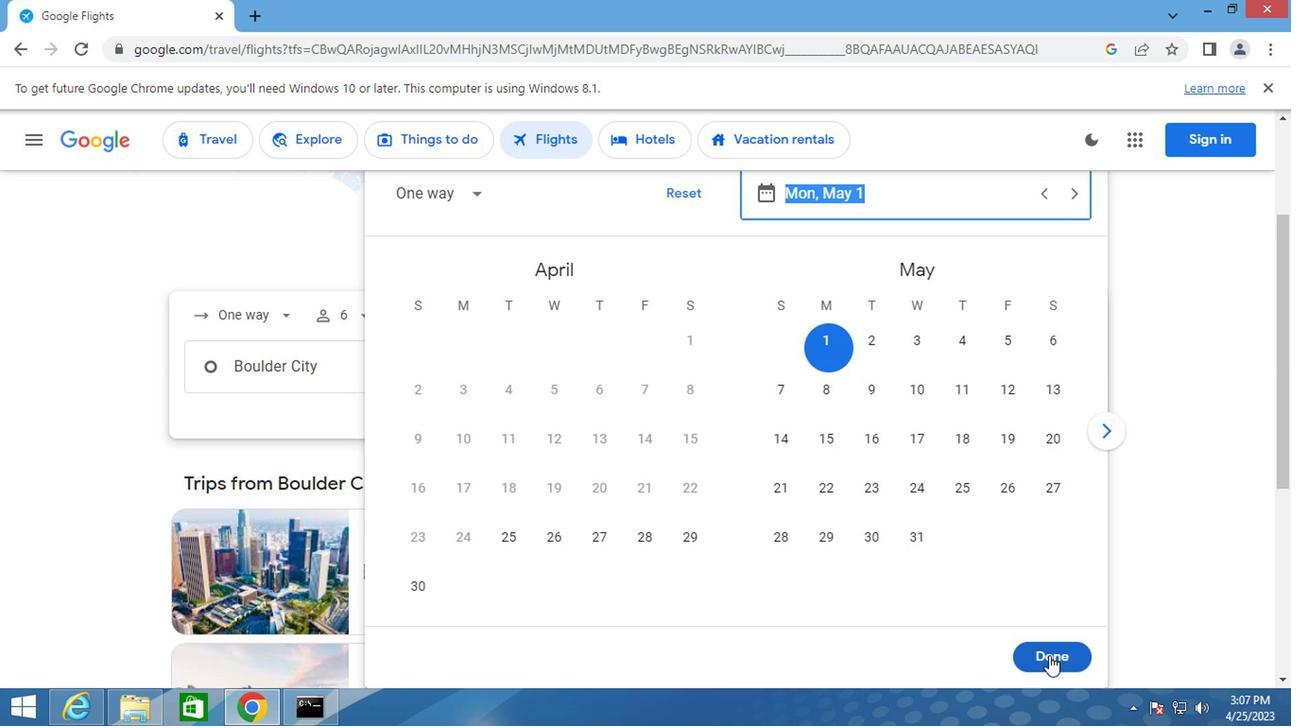 
Action: Mouse pressed left at (1053, 660)
Screenshot: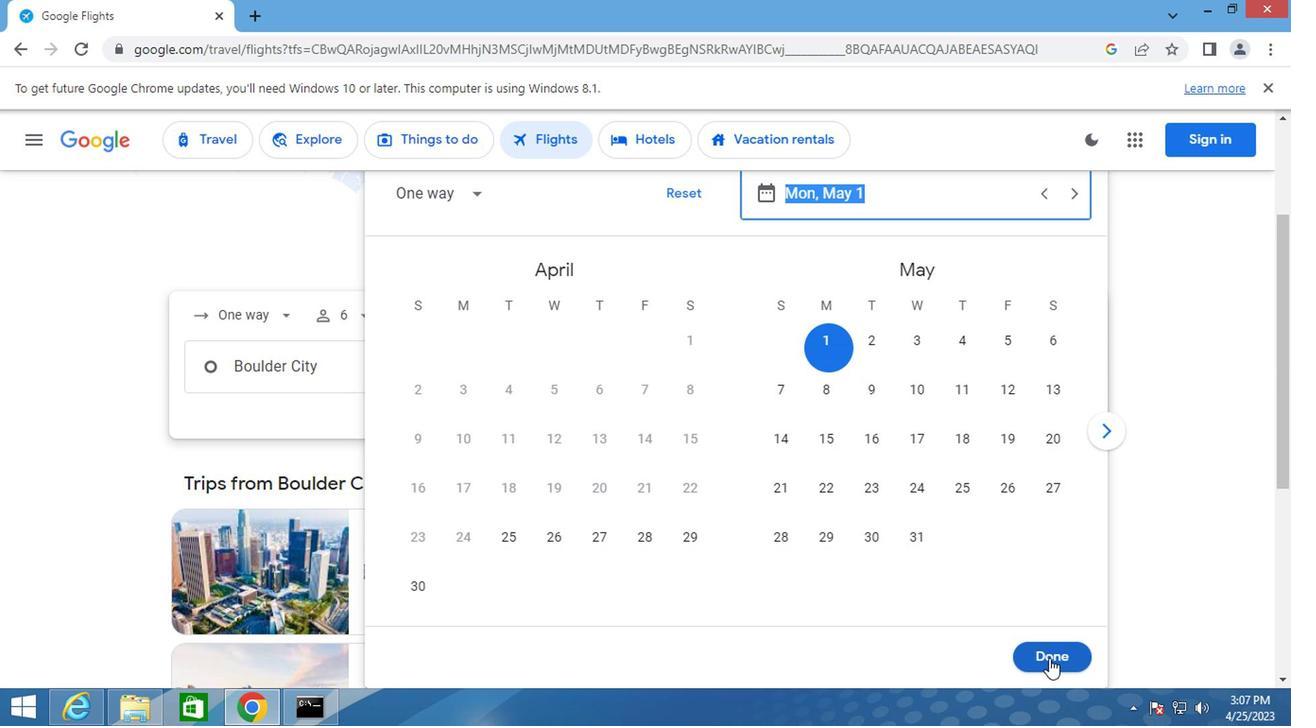 
Action: Mouse moved to (631, 423)
Screenshot: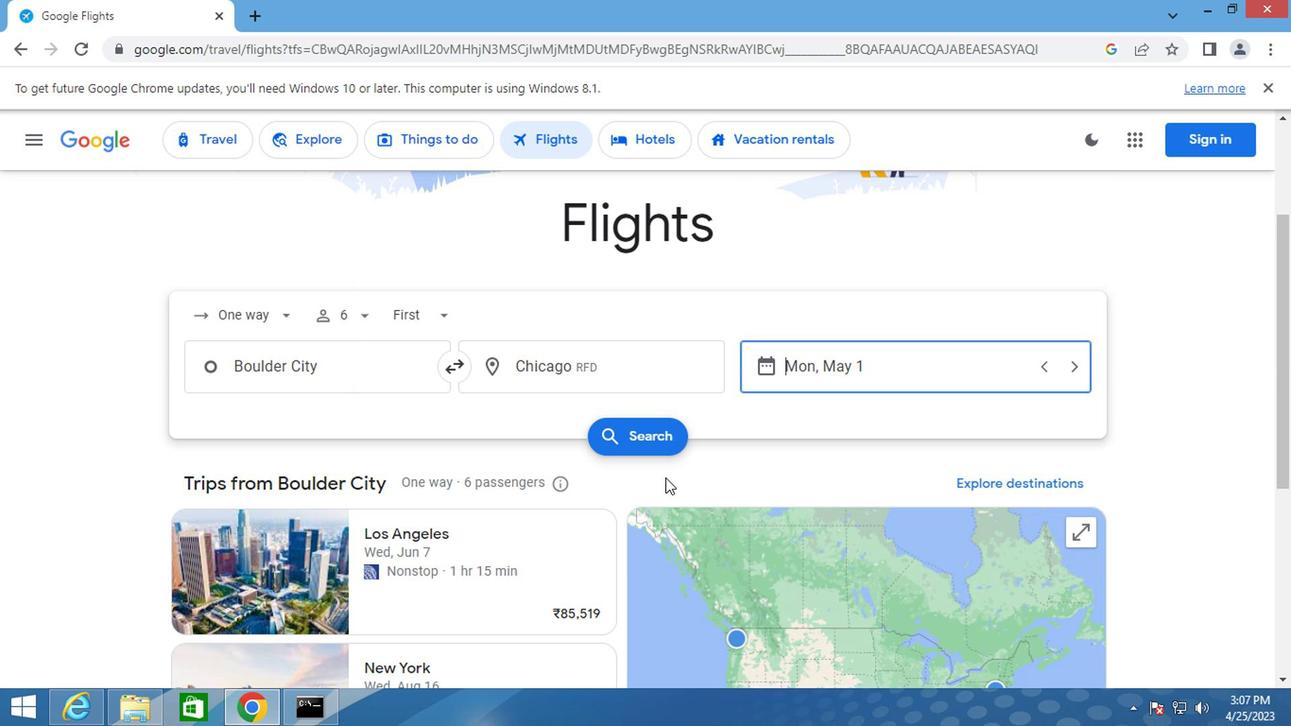 
Action: Mouse pressed left at (631, 423)
Screenshot: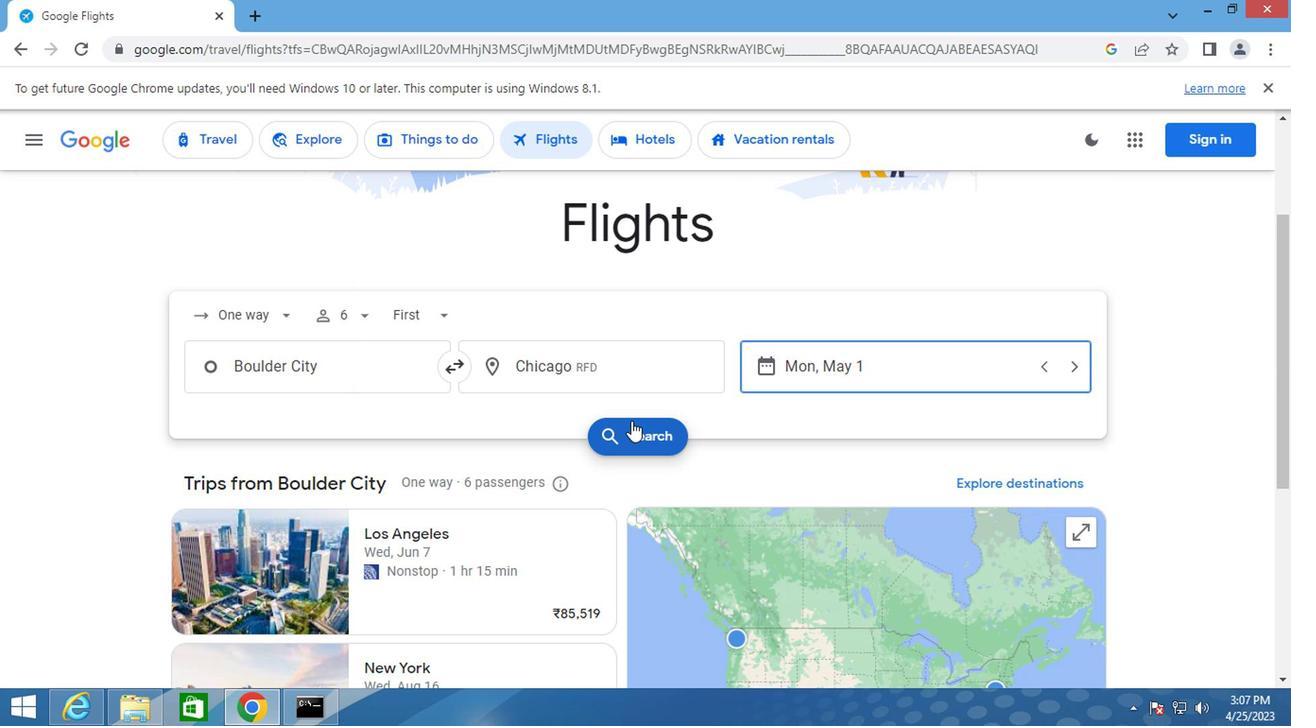 
Action: Mouse moved to (188, 293)
Screenshot: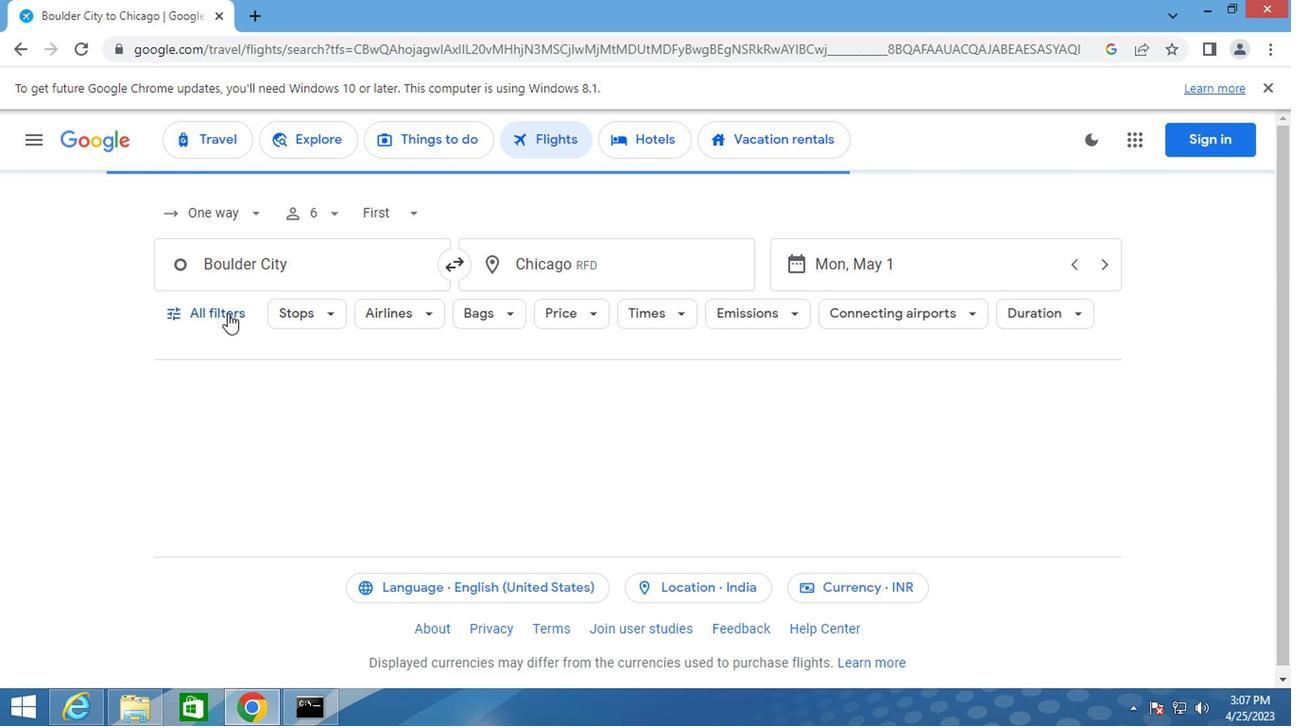 
Action: Mouse pressed left at (188, 293)
Screenshot: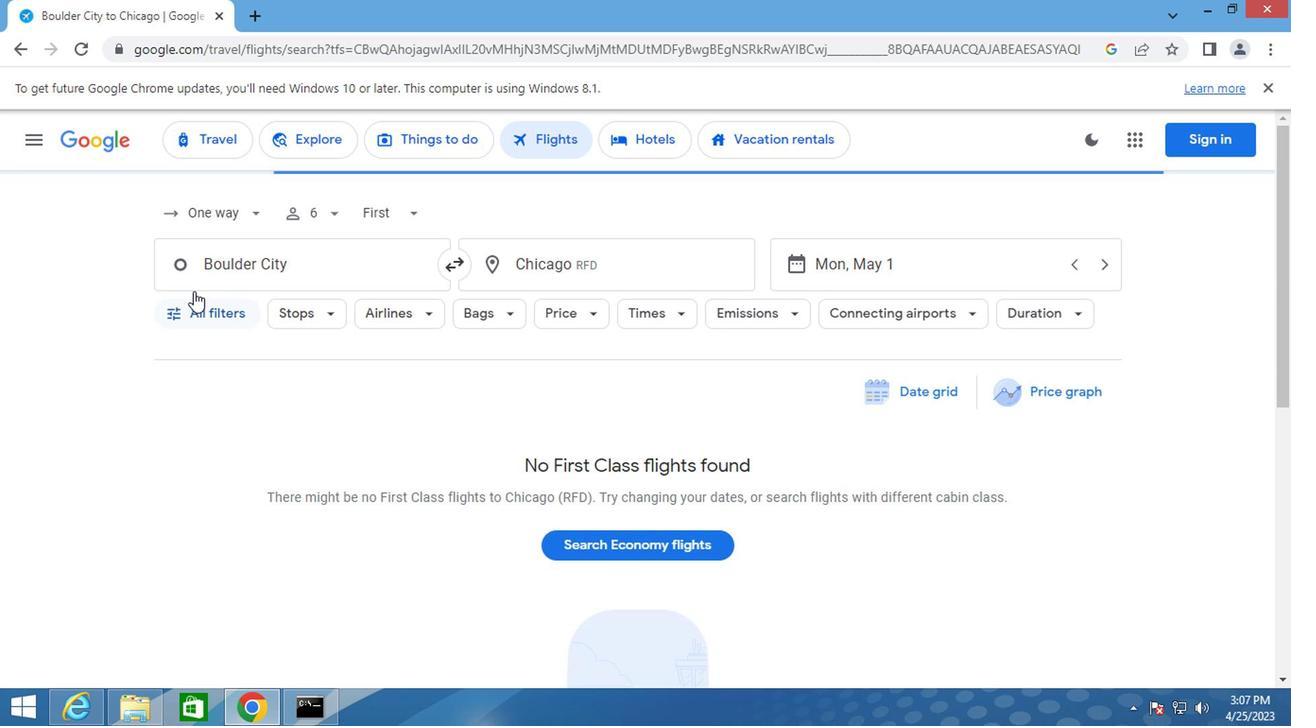 
Action: Mouse moved to (314, 435)
Screenshot: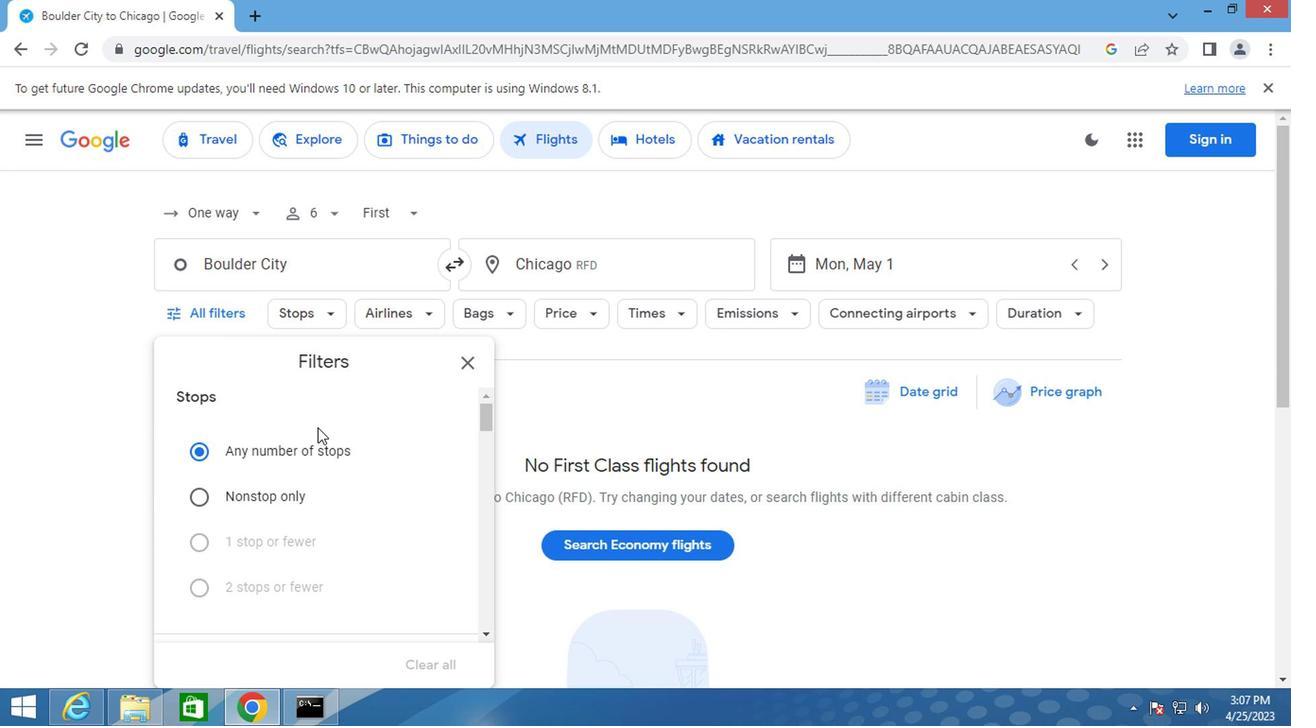 
Action: Mouse scrolled (314, 434) with delta (0, 0)
Screenshot: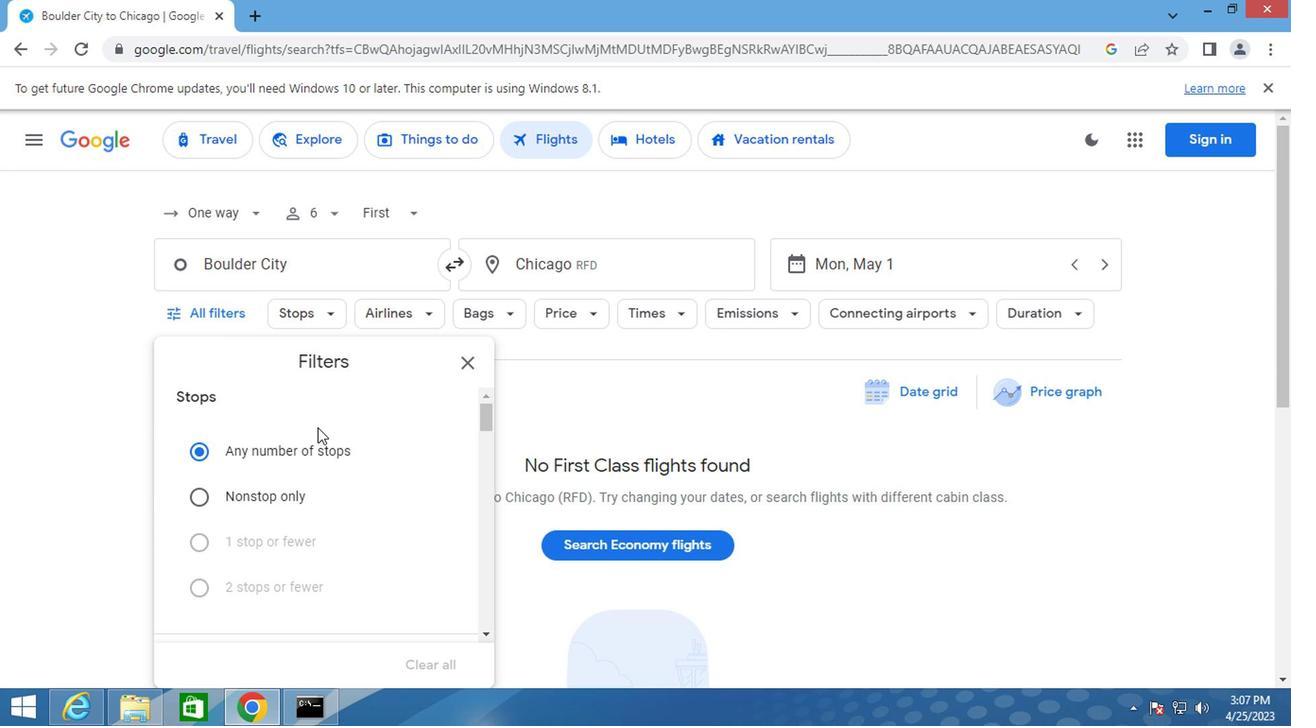 
Action: Mouse moved to (314, 437)
Screenshot: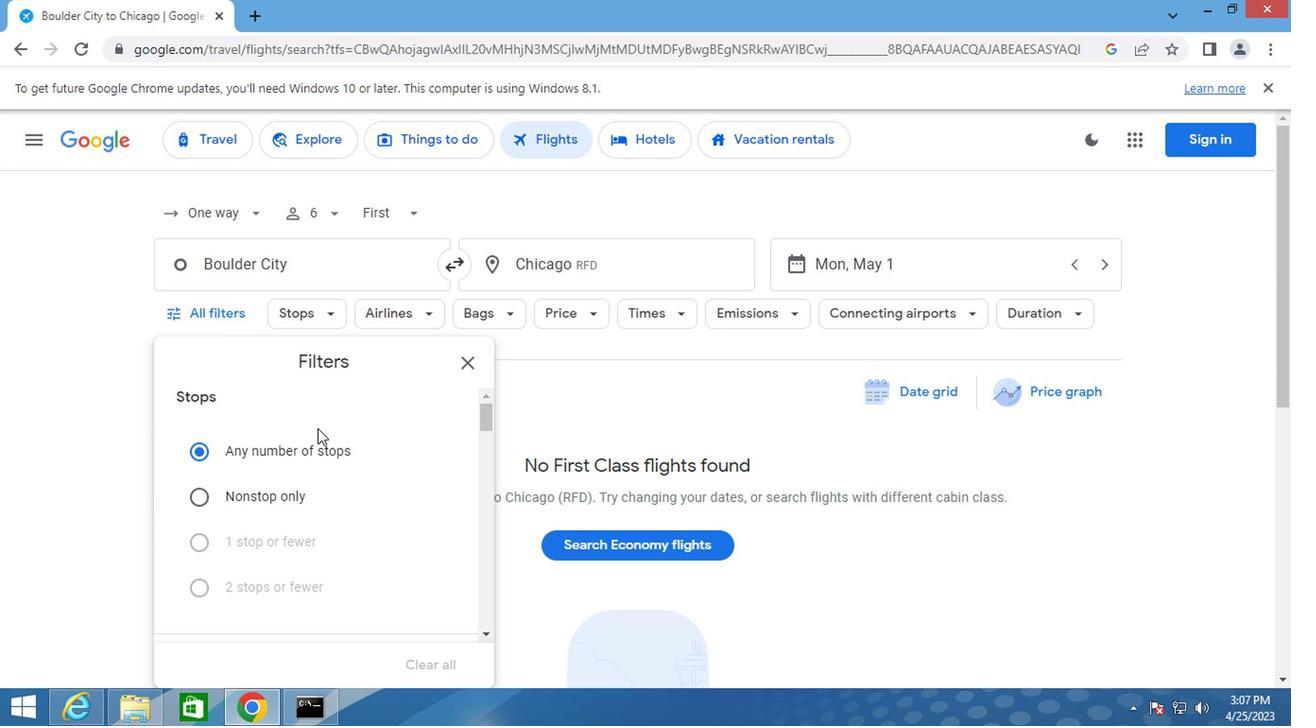 
Action: Mouse scrolled (314, 436) with delta (0, 0)
Screenshot: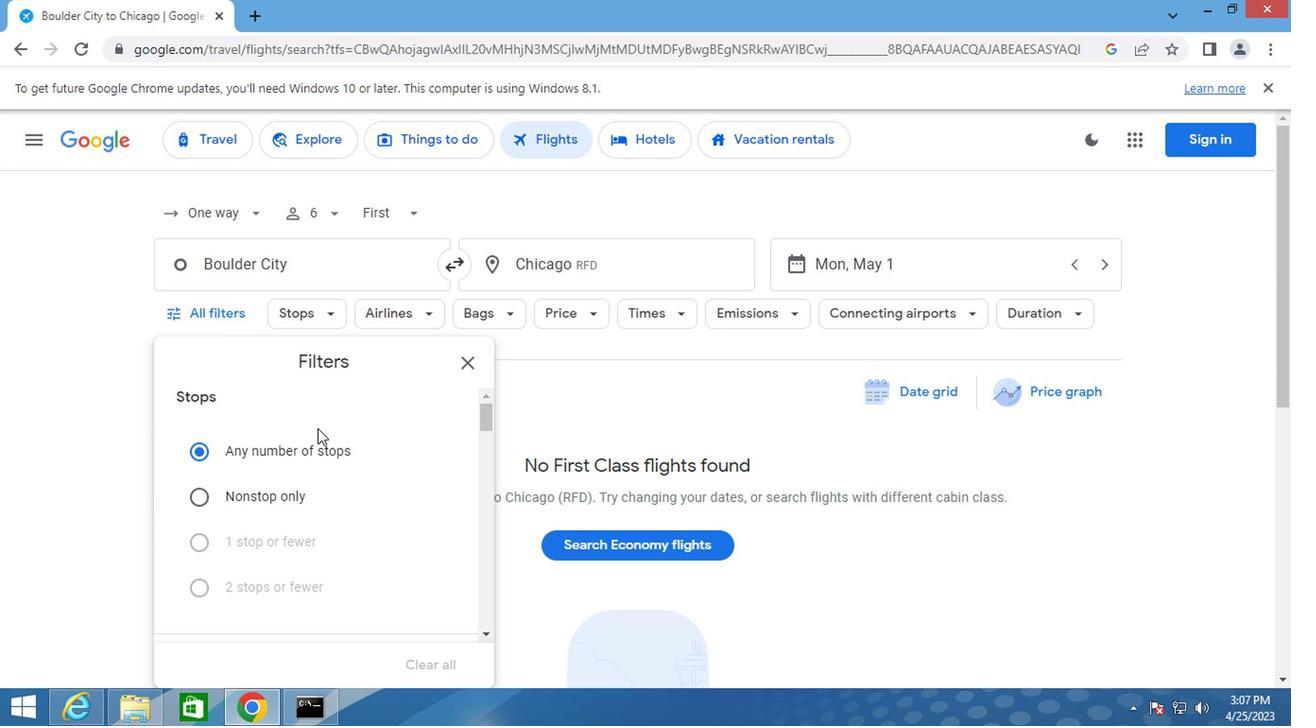 
Action: Mouse scrolled (314, 436) with delta (0, 0)
Screenshot: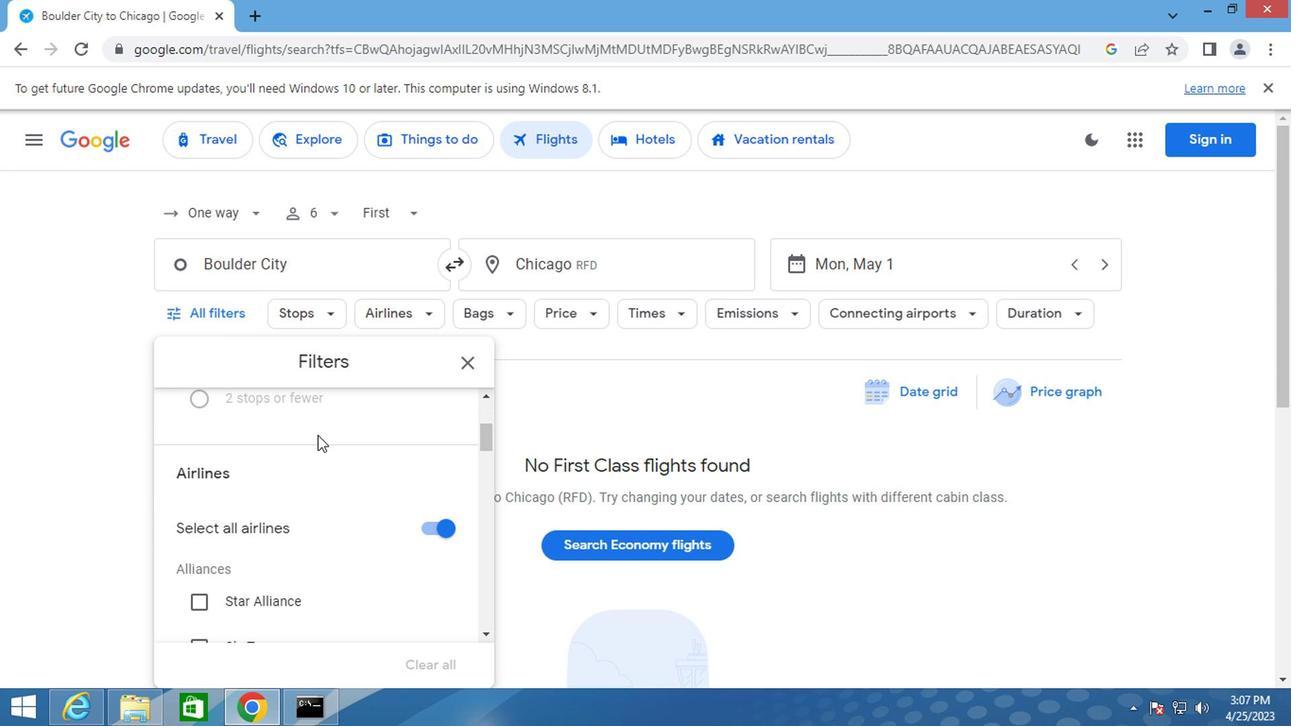 
Action: Mouse scrolled (314, 436) with delta (0, 0)
Screenshot: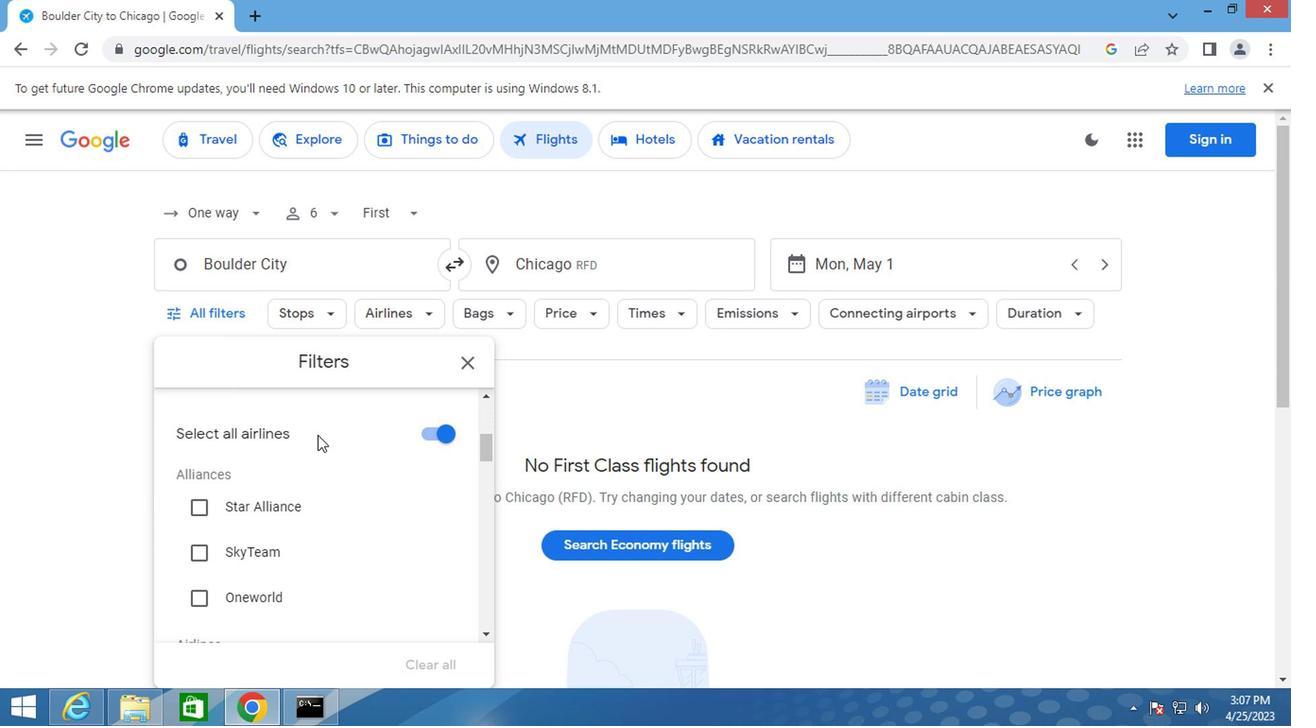 
Action: Mouse scrolled (314, 436) with delta (0, 0)
Screenshot: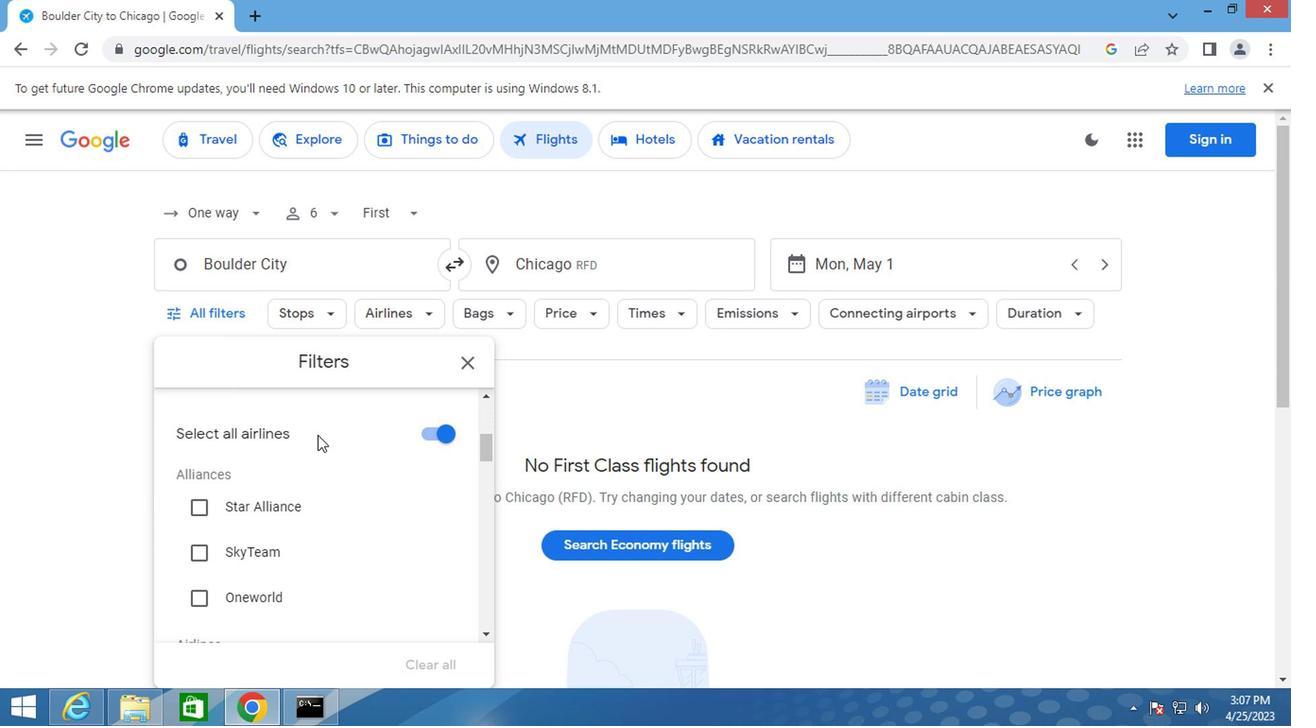 
Action: Mouse scrolled (314, 436) with delta (0, 0)
Screenshot: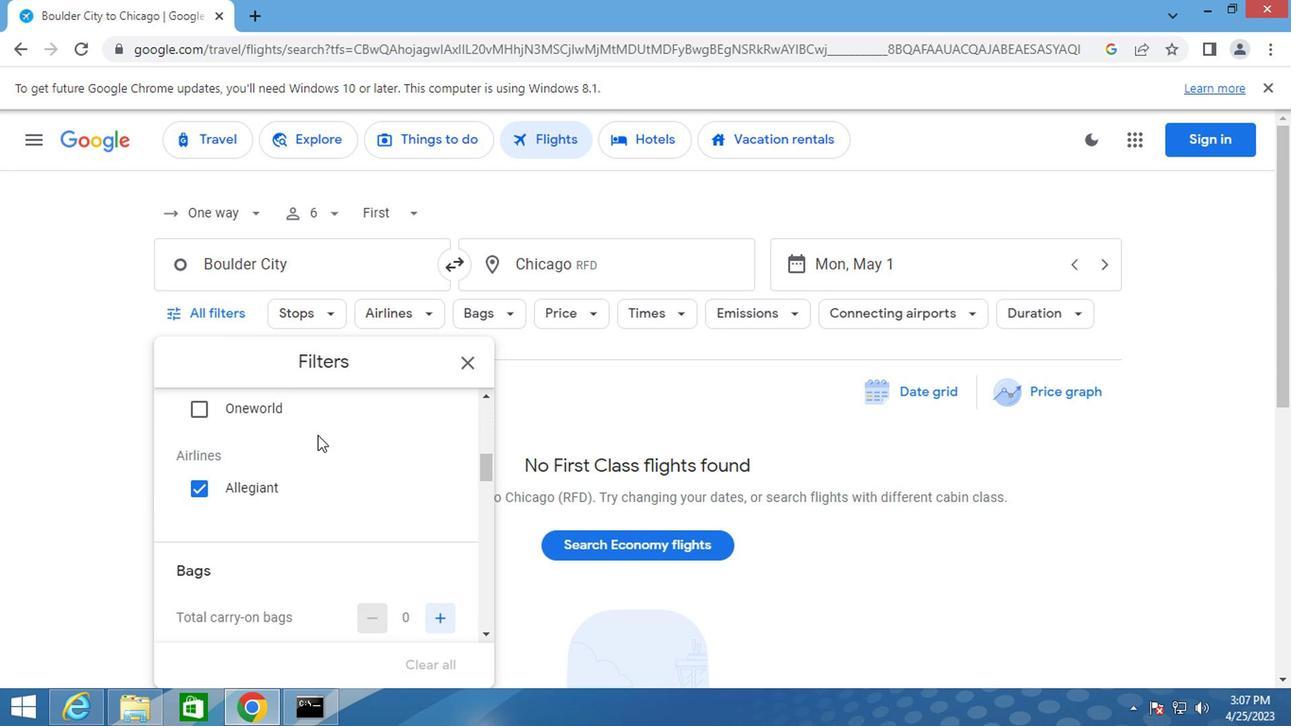 
Action: Mouse moved to (436, 567)
Screenshot: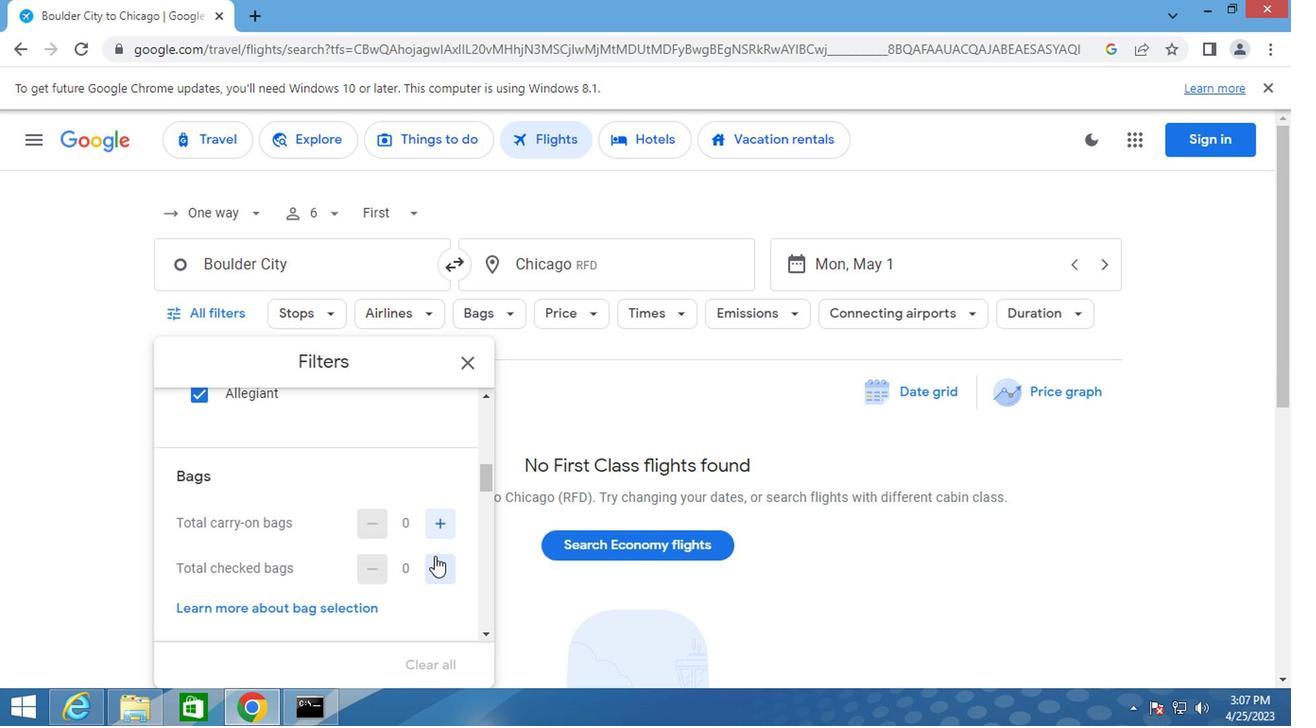 
Action: Mouse pressed left at (436, 567)
Screenshot: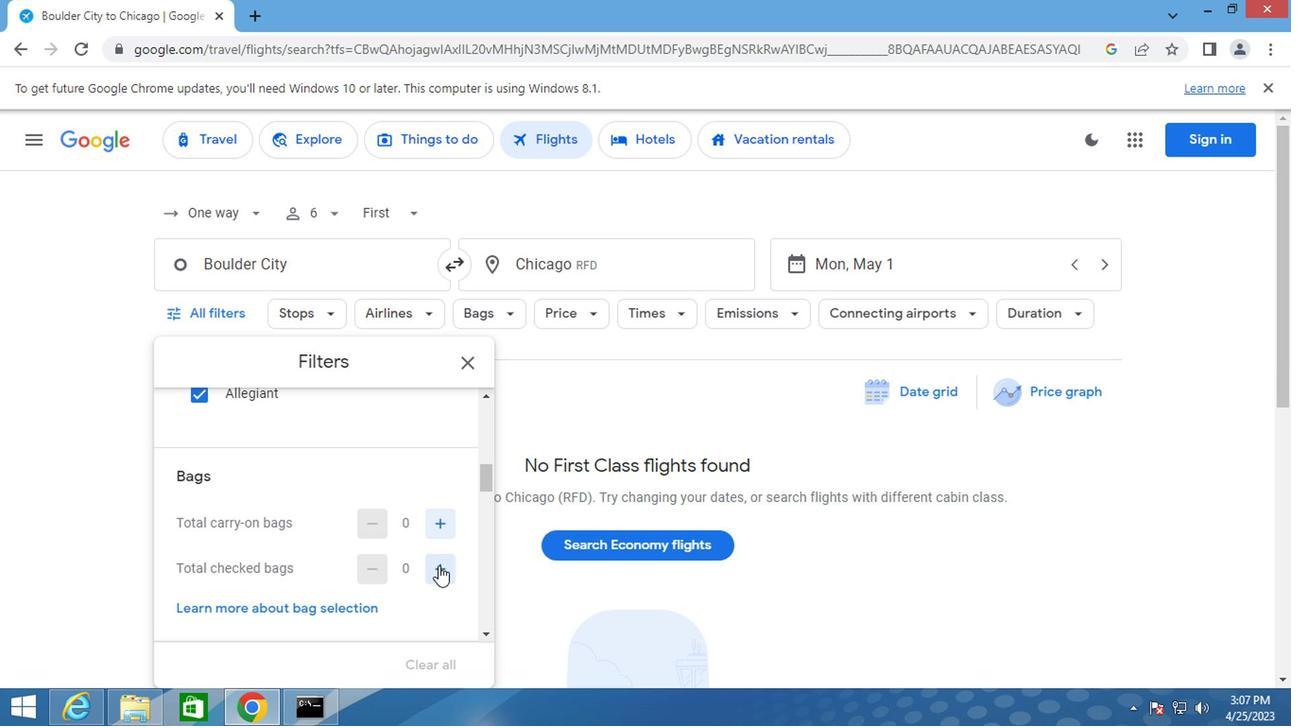 
Action: Mouse pressed left at (436, 567)
Screenshot: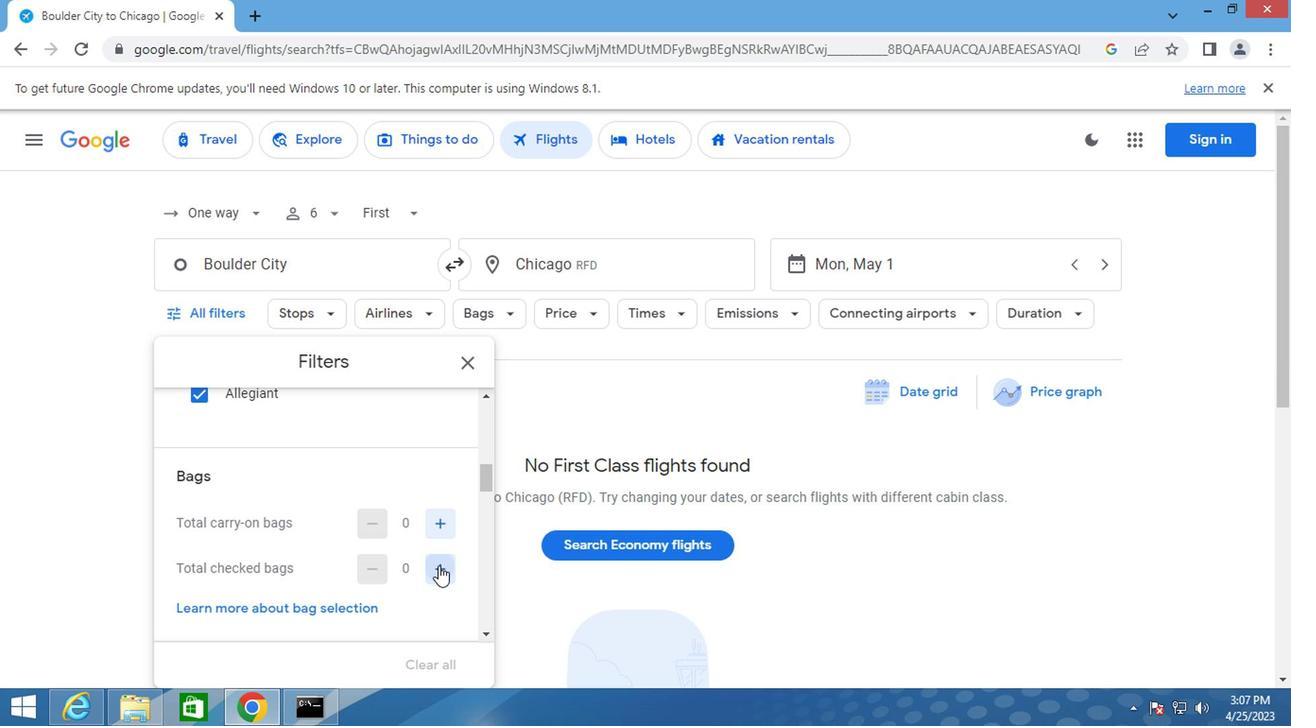 
Action: Mouse pressed left at (436, 567)
Screenshot: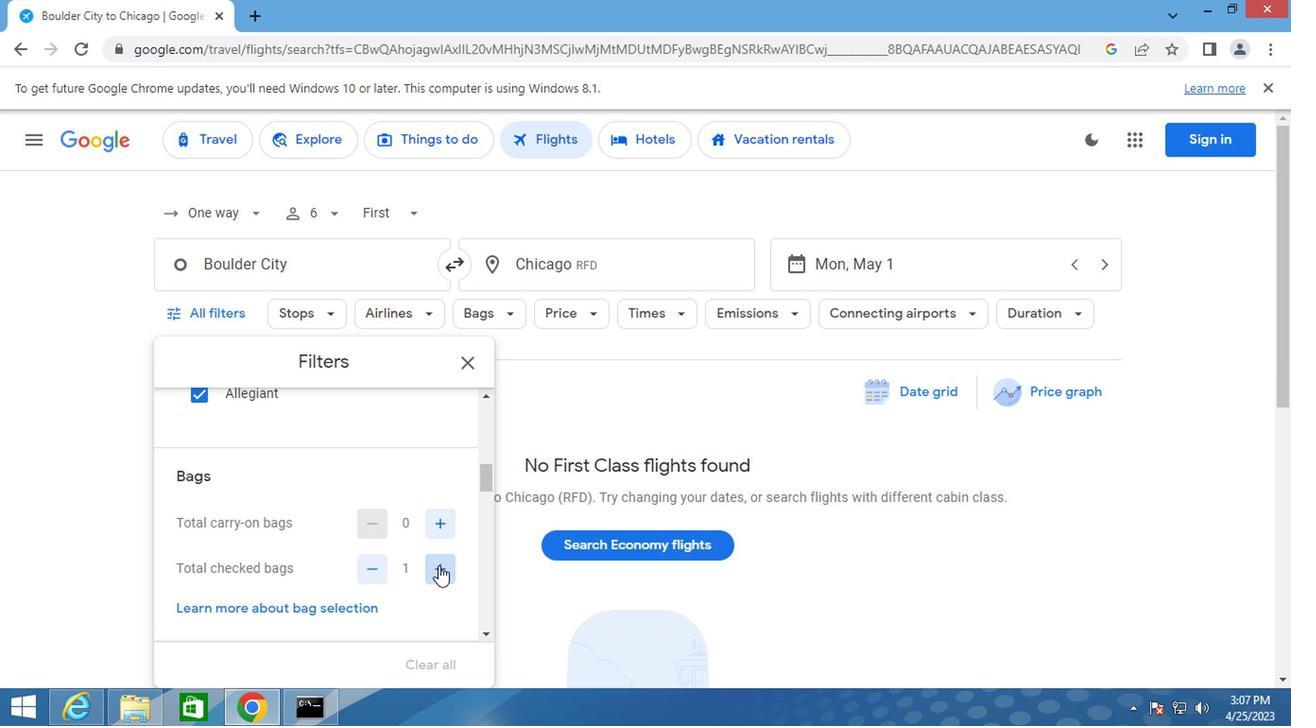 
Action: Mouse pressed left at (436, 567)
Screenshot: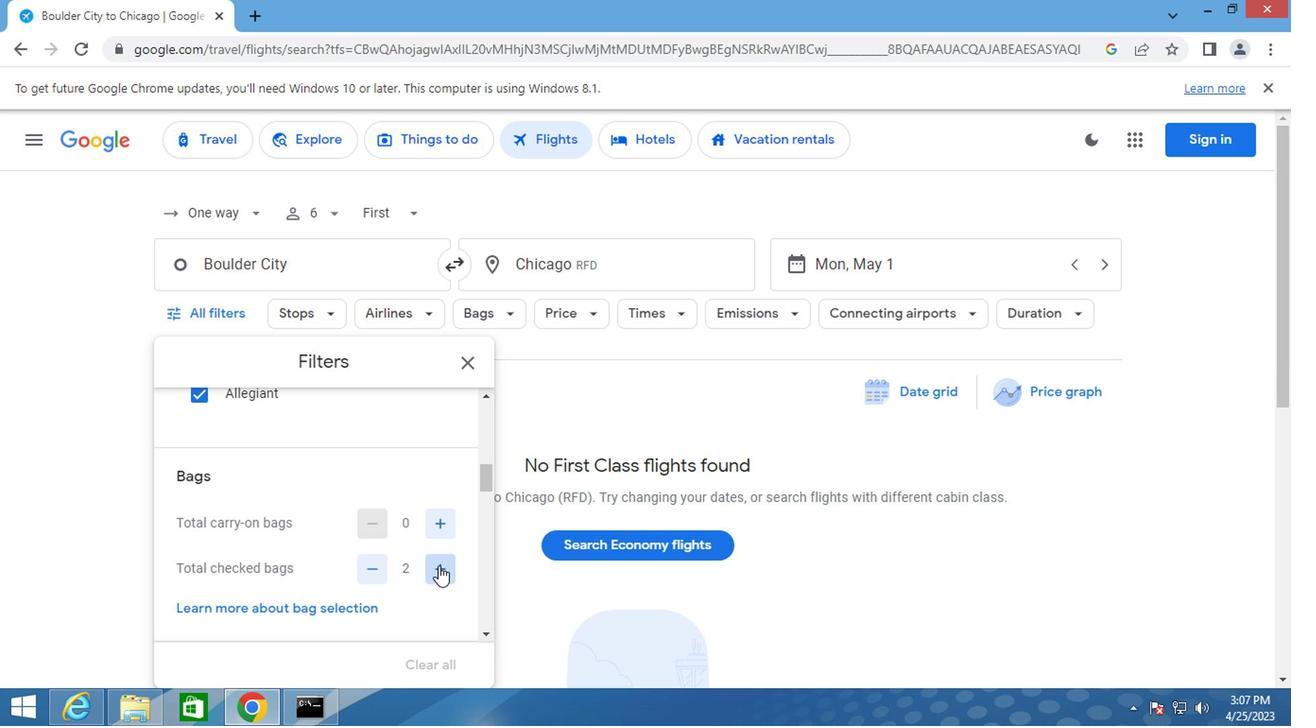 
Action: Mouse pressed left at (436, 567)
Screenshot: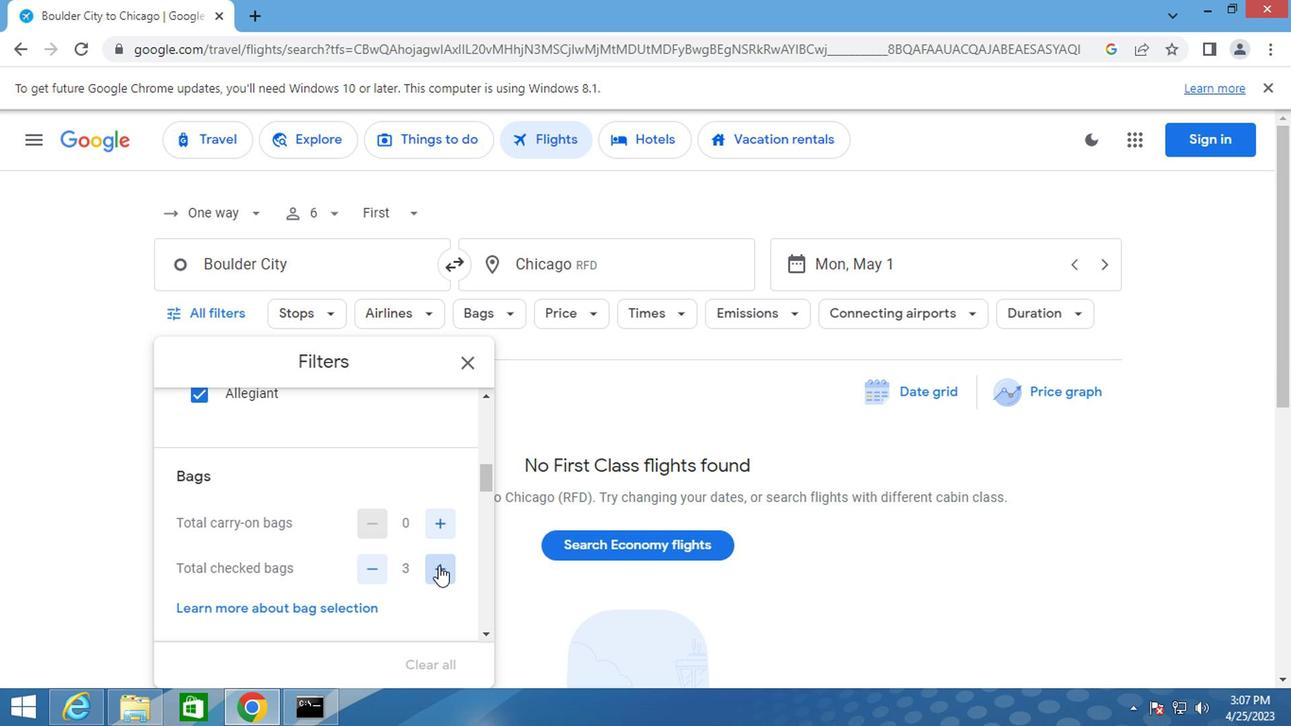 
Action: Mouse pressed left at (436, 567)
Screenshot: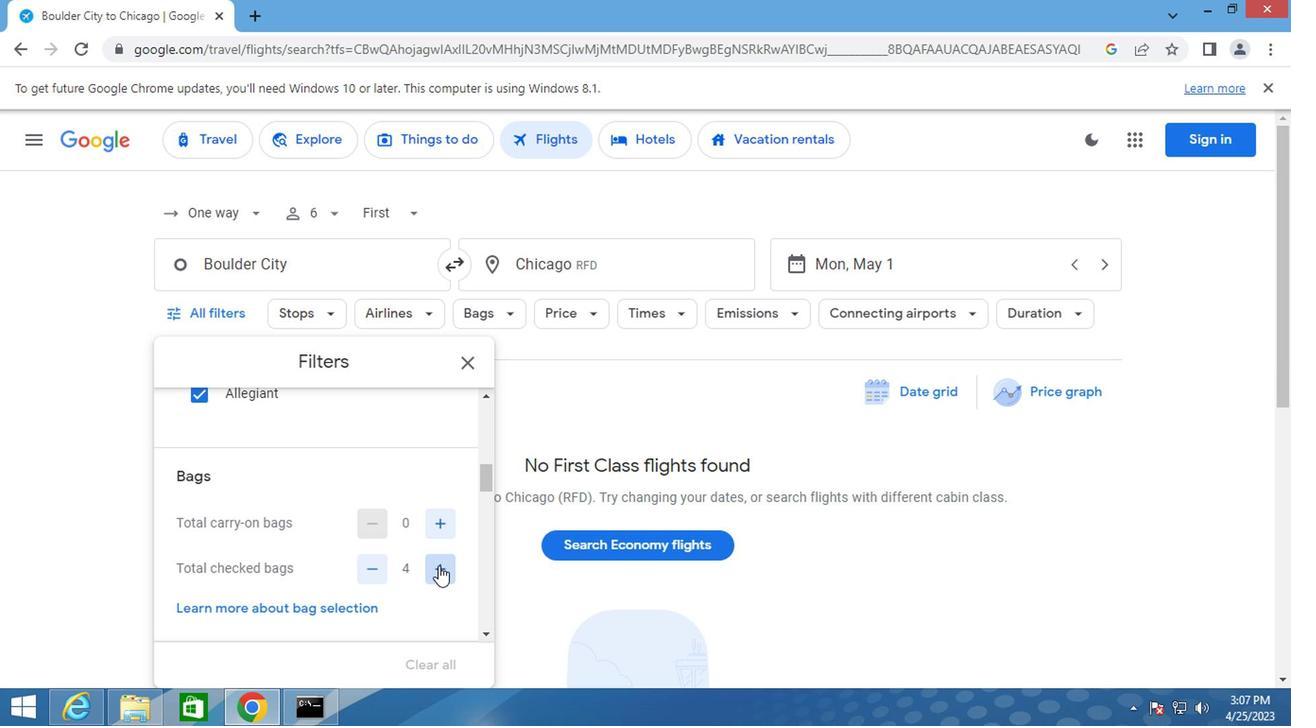 
Action: Mouse pressed left at (436, 567)
Screenshot: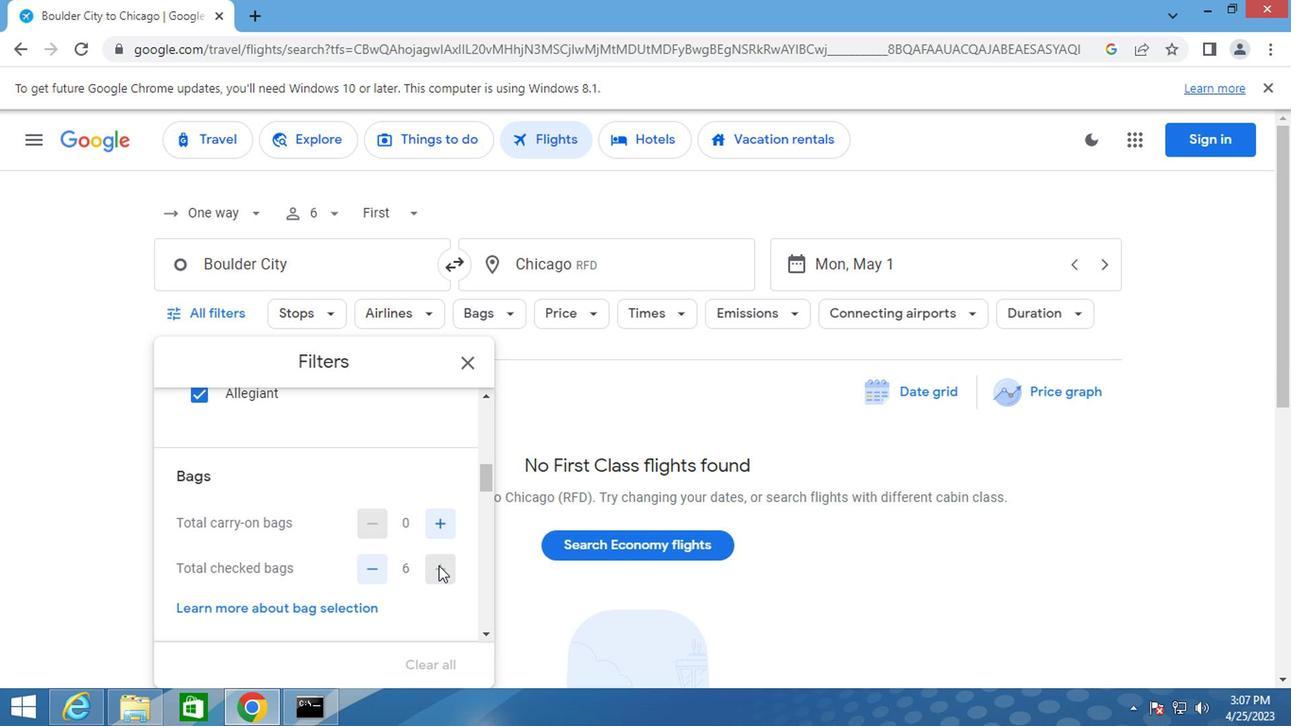 
Action: Mouse moved to (369, 540)
Screenshot: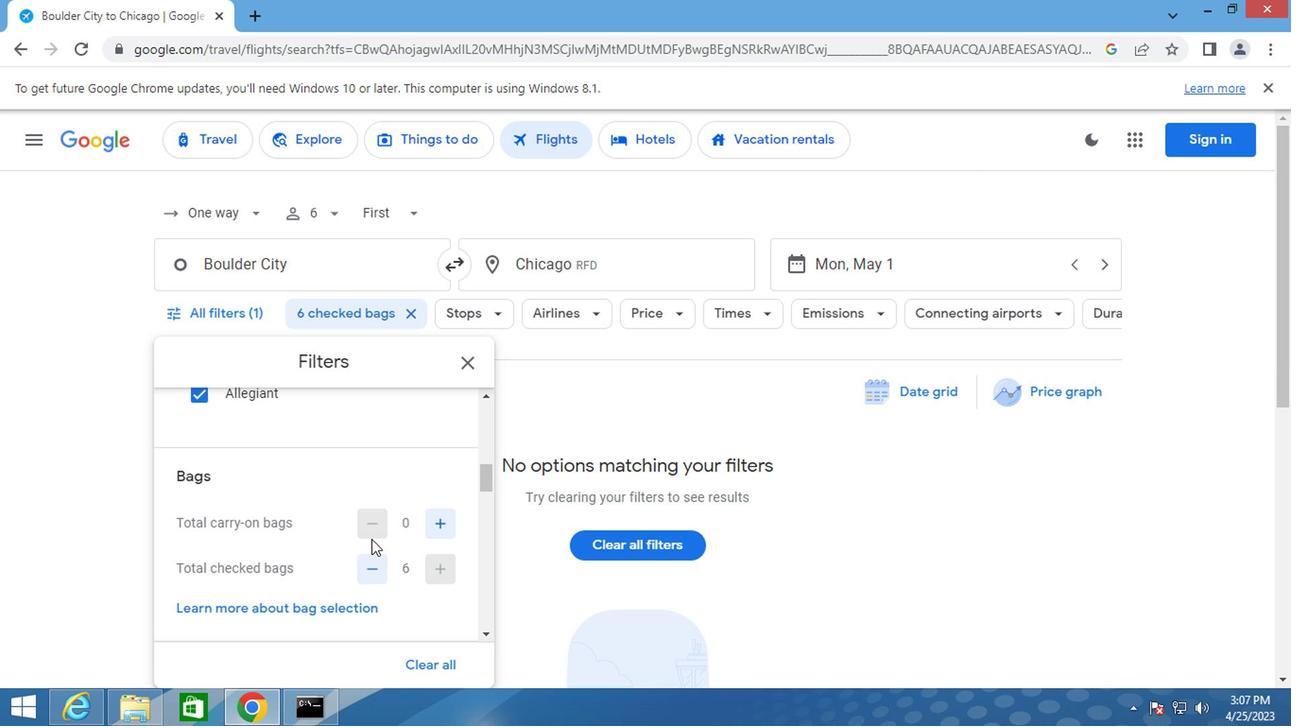 
Action: Mouse scrolled (369, 539) with delta (0, 0)
Screenshot: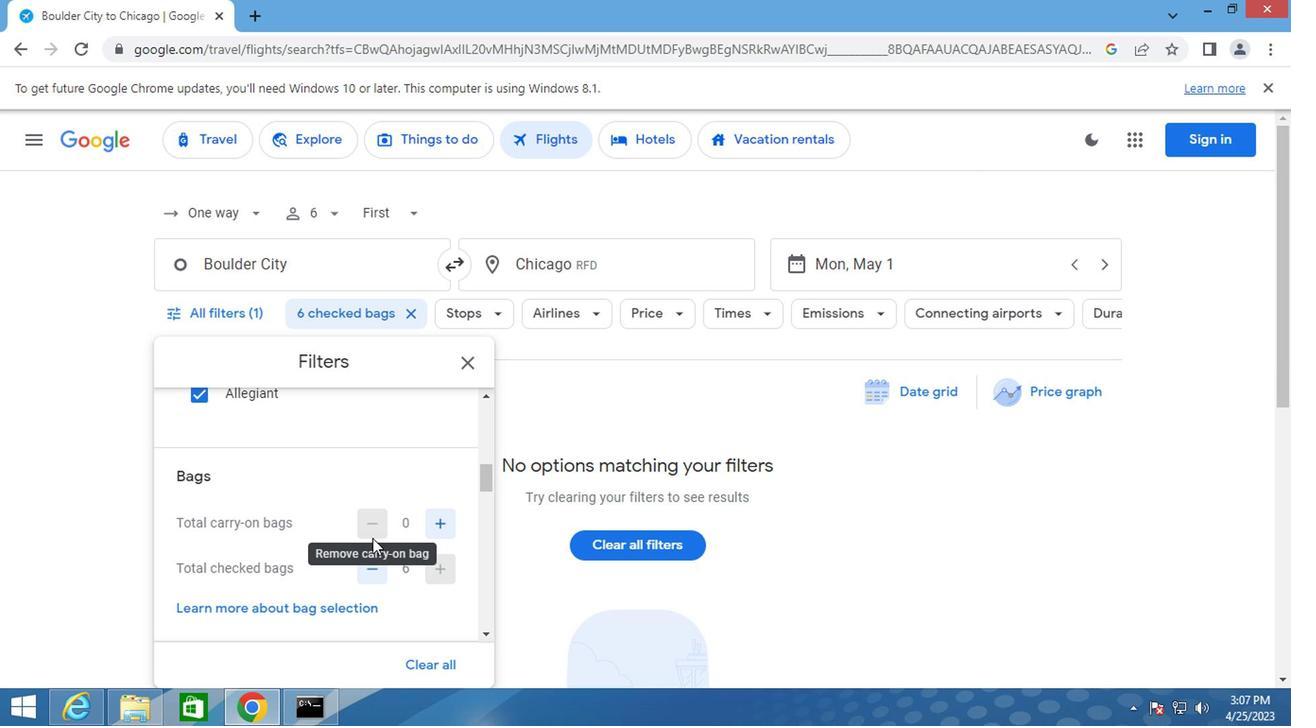 
Action: Mouse scrolled (369, 539) with delta (0, 0)
Screenshot: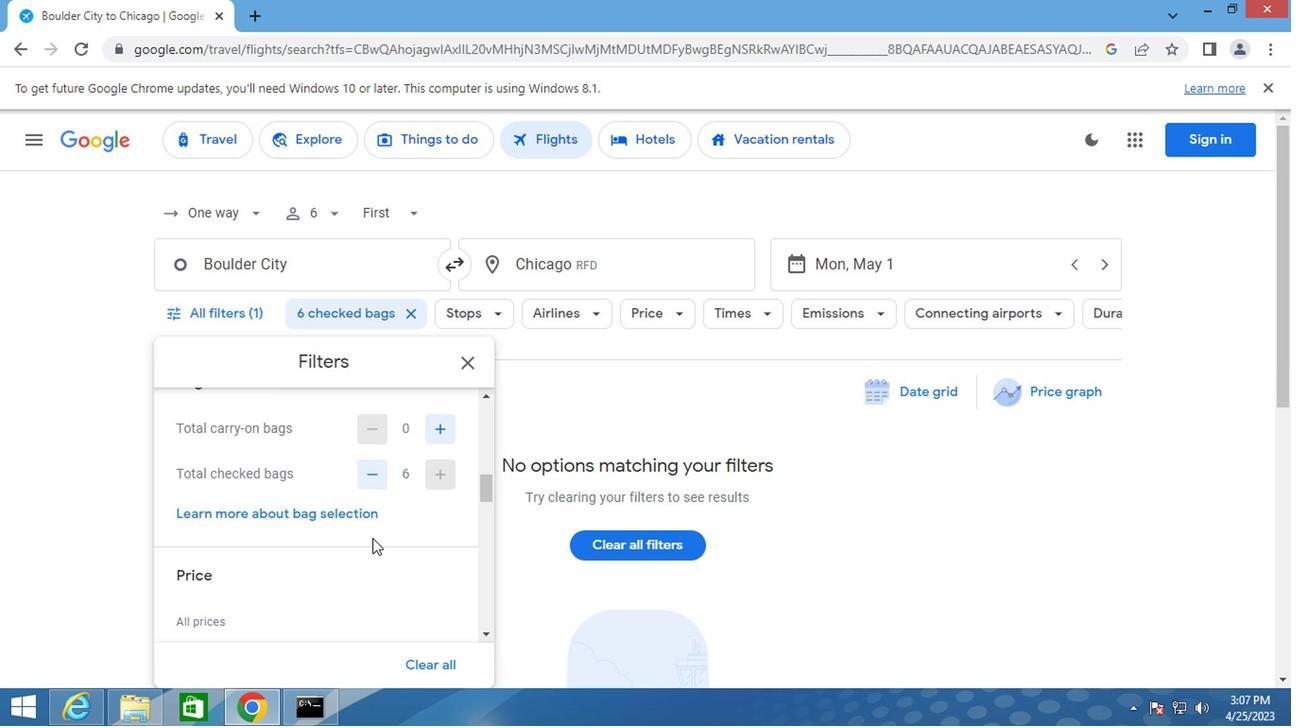 
Action: Mouse scrolled (369, 539) with delta (0, 0)
Screenshot: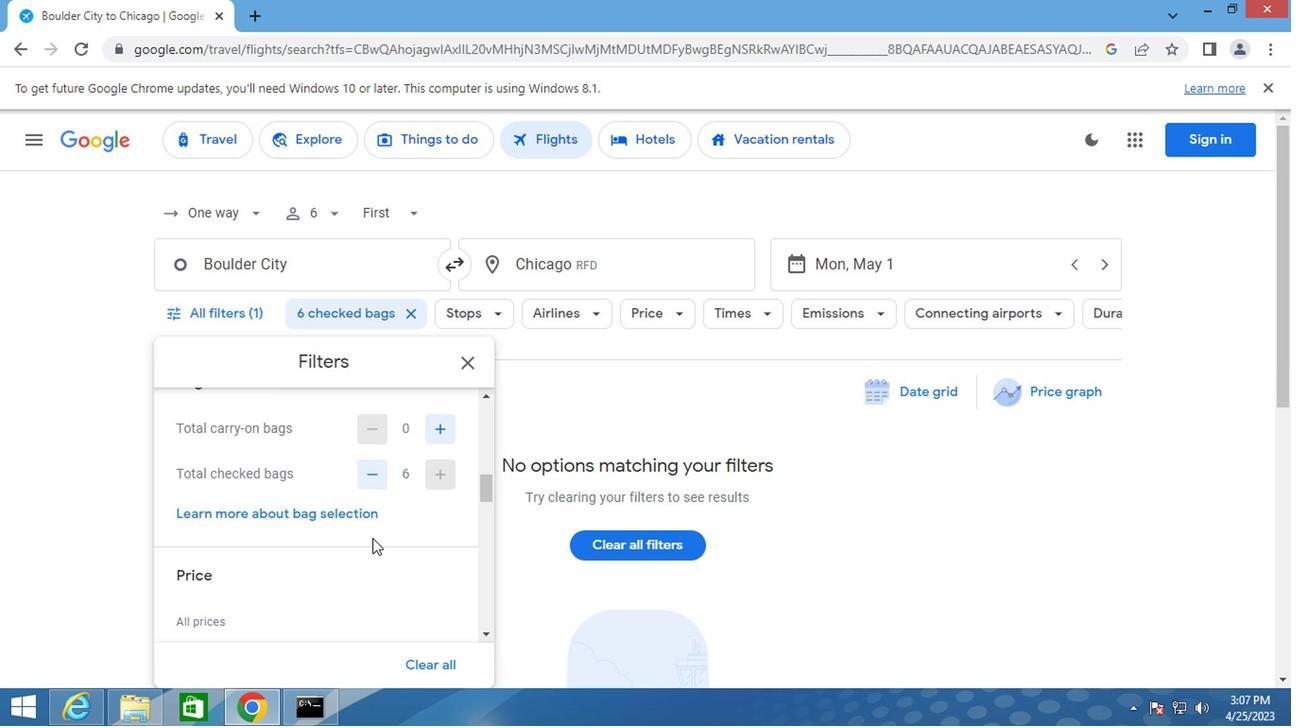 
Action: Mouse moved to (441, 471)
Screenshot: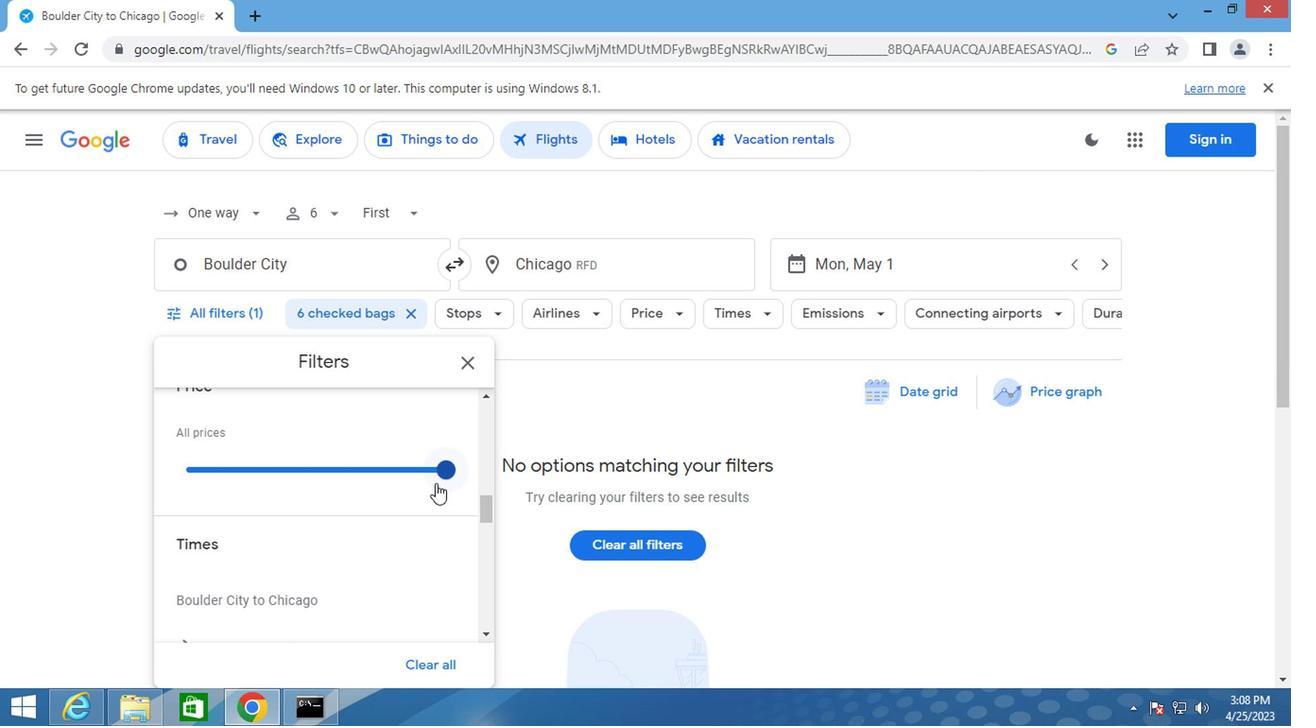
Action: Mouse pressed left at (441, 471)
Screenshot: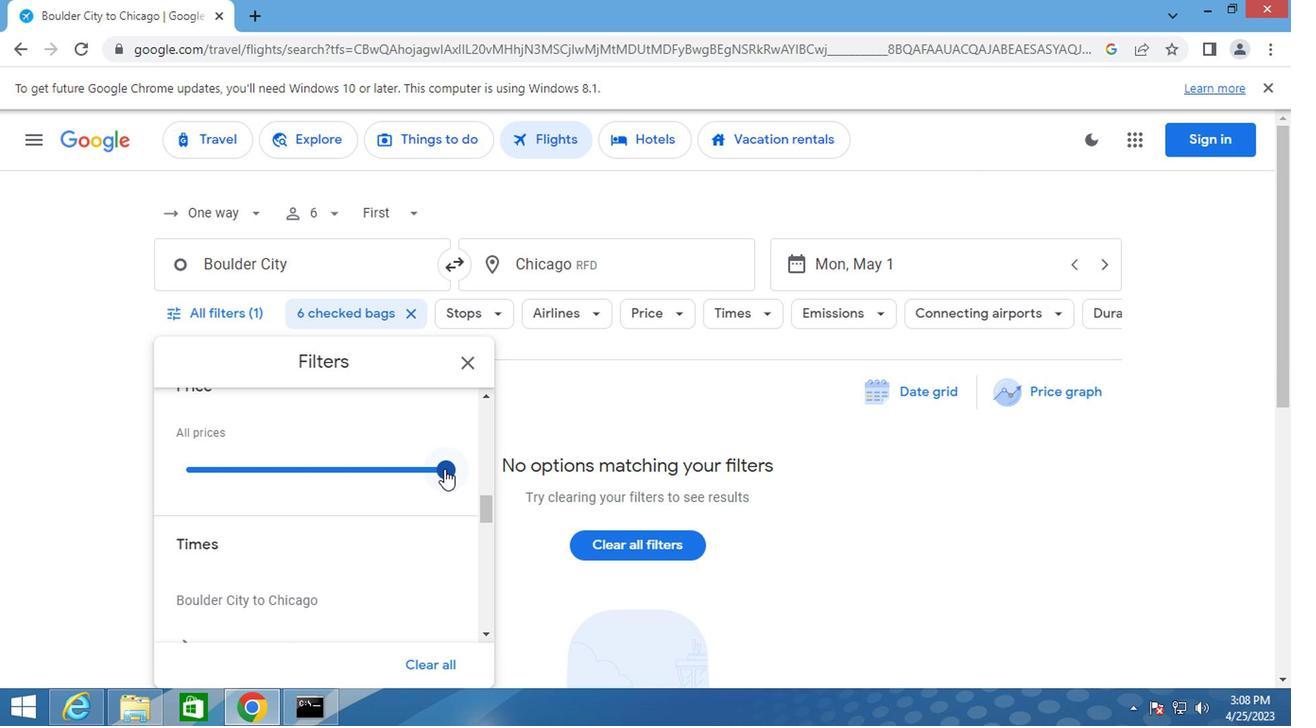 
Action: Mouse moved to (271, 443)
Screenshot: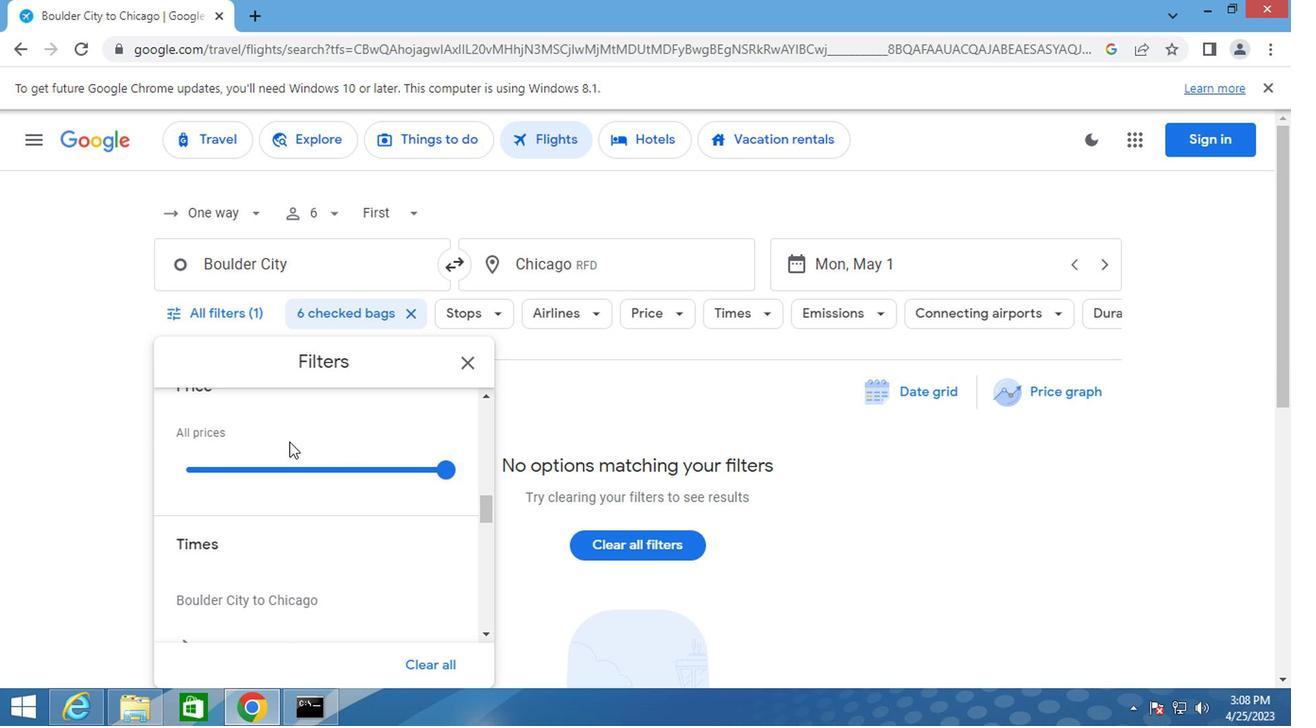 
Action: Mouse scrolled (271, 442) with delta (0, -1)
Screenshot: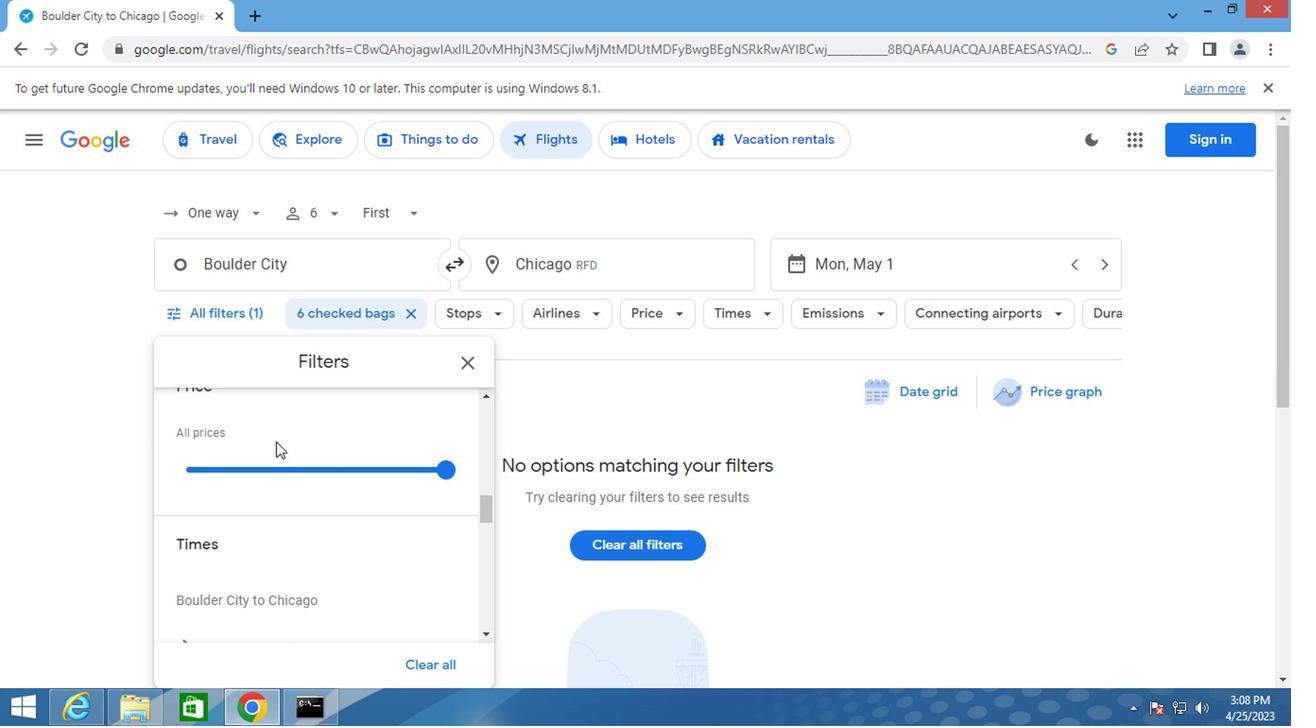 
Action: Mouse scrolled (271, 442) with delta (0, -1)
Screenshot: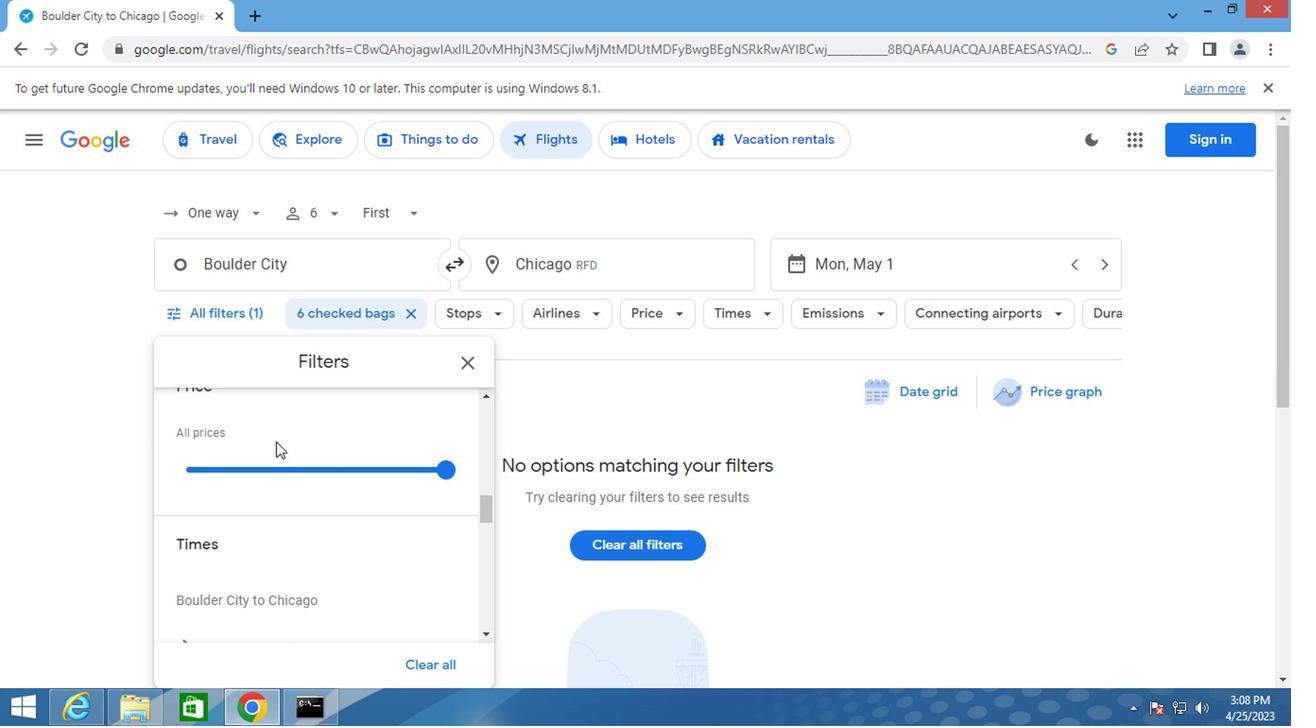 
Action: Mouse moved to (189, 486)
Screenshot: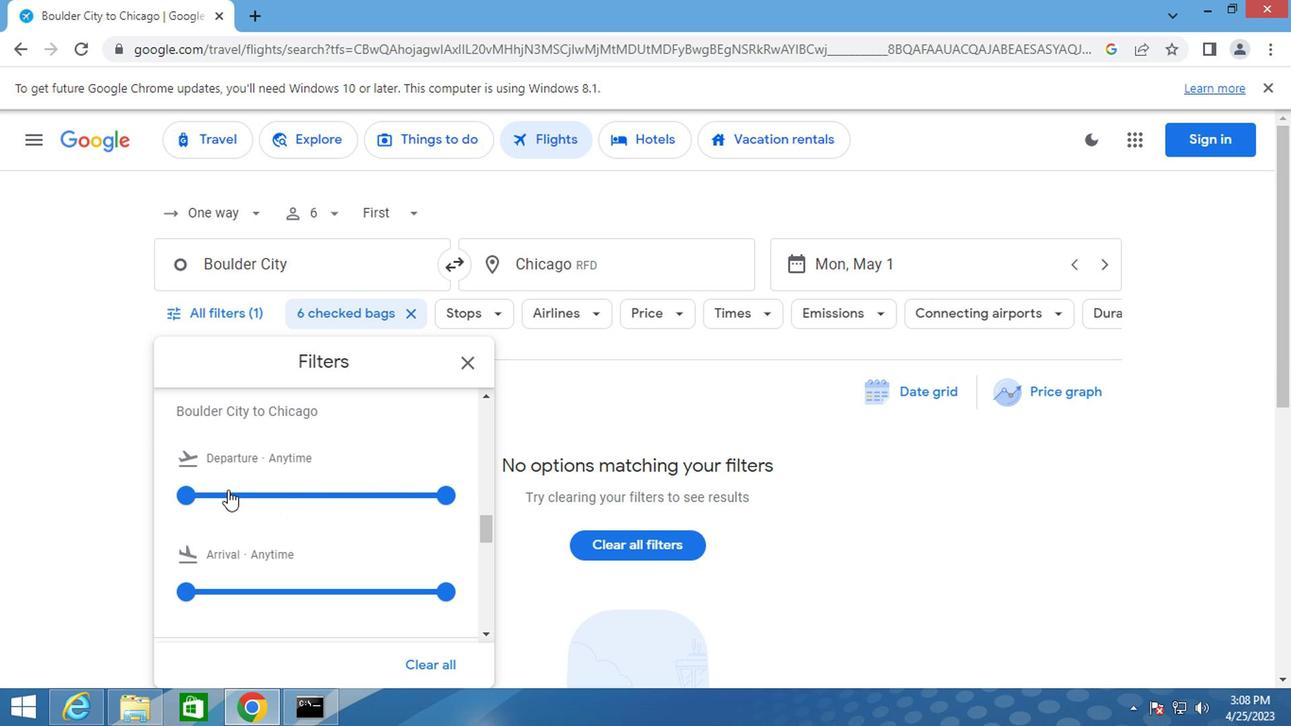 
Action: Mouse pressed left at (189, 486)
Screenshot: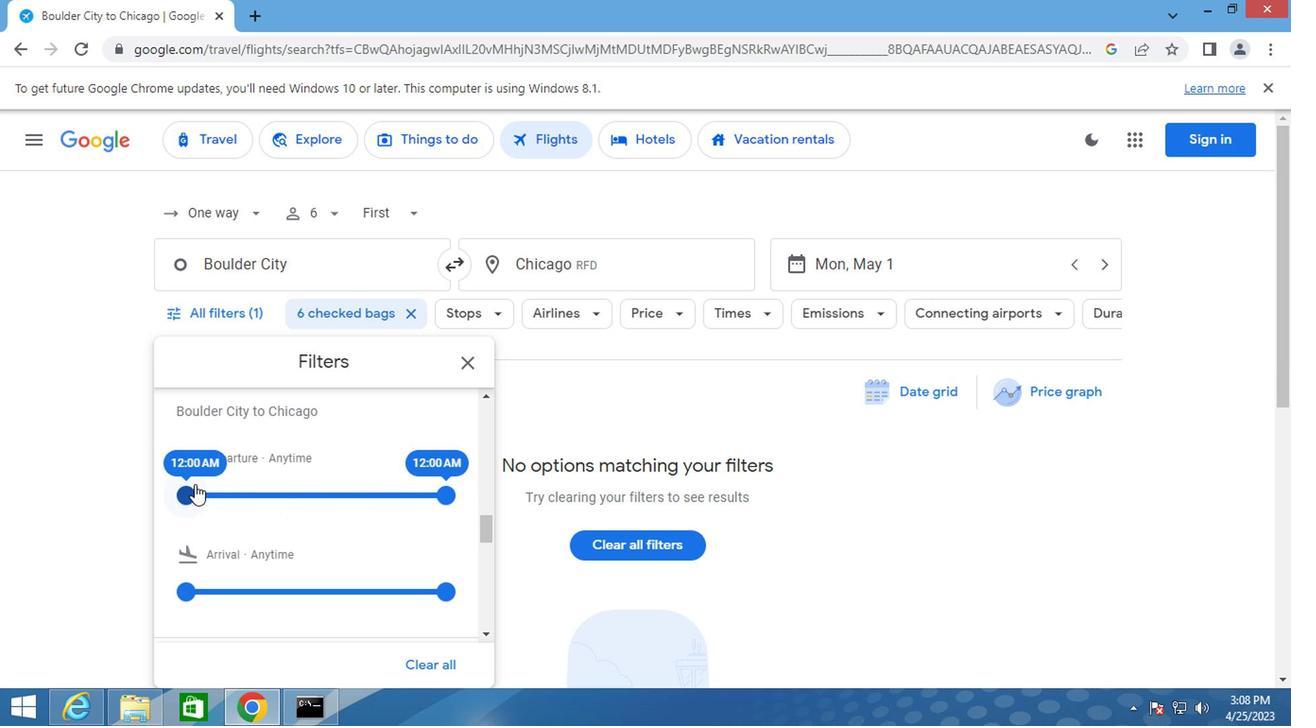 
Action: Mouse moved to (470, 351)
Screenshot: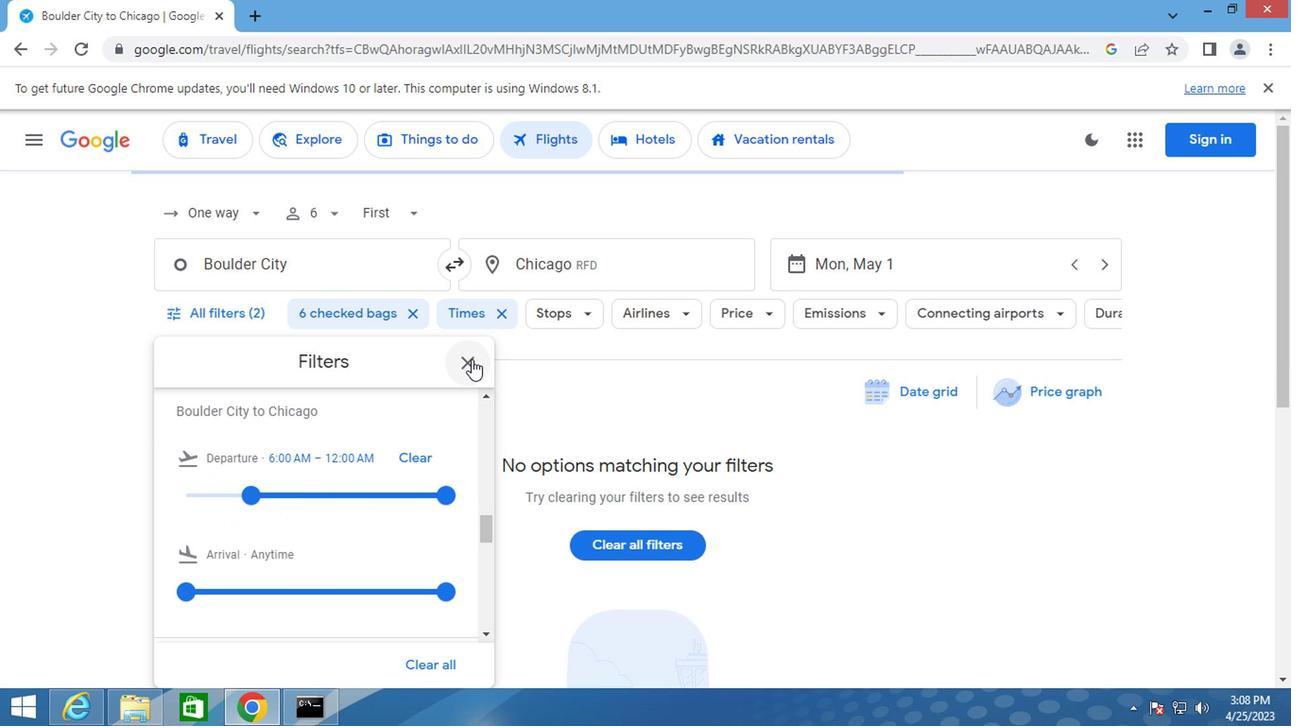 
Action: Mouse pressed left at (470, 351)
Screenshot: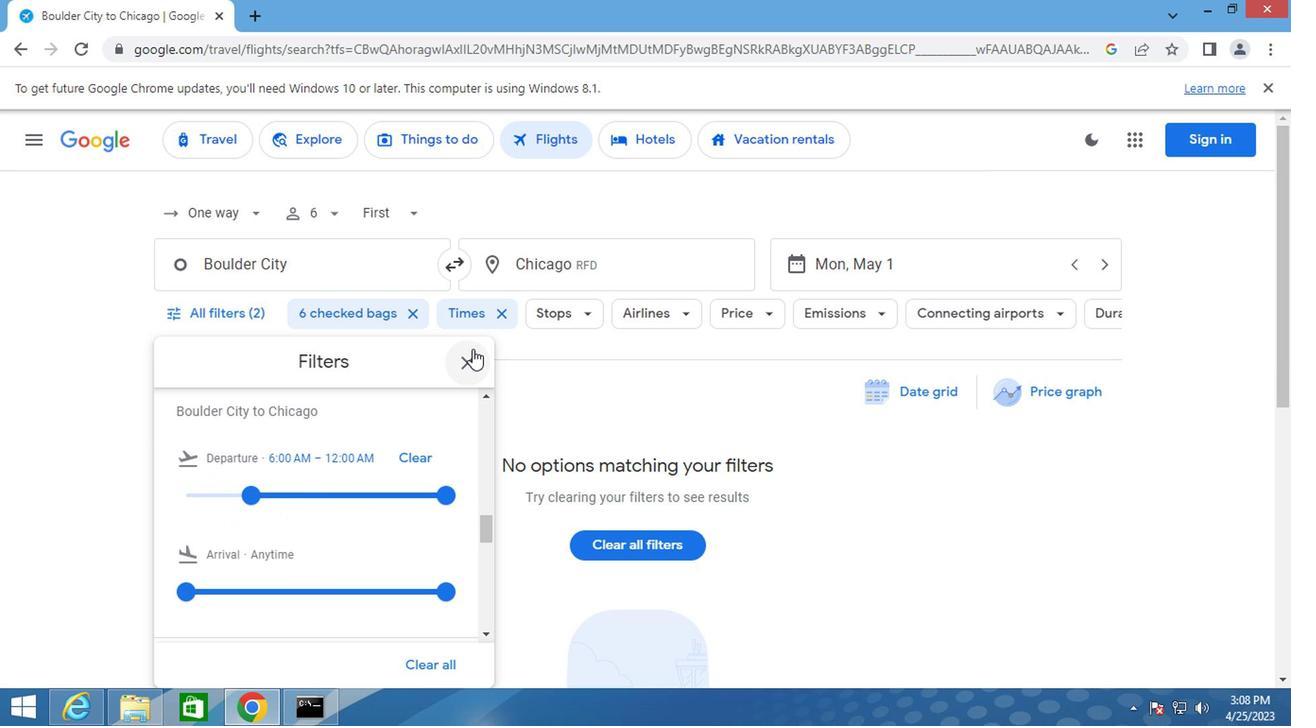 
Action: Key pressed <Key.f8>
Screenshot: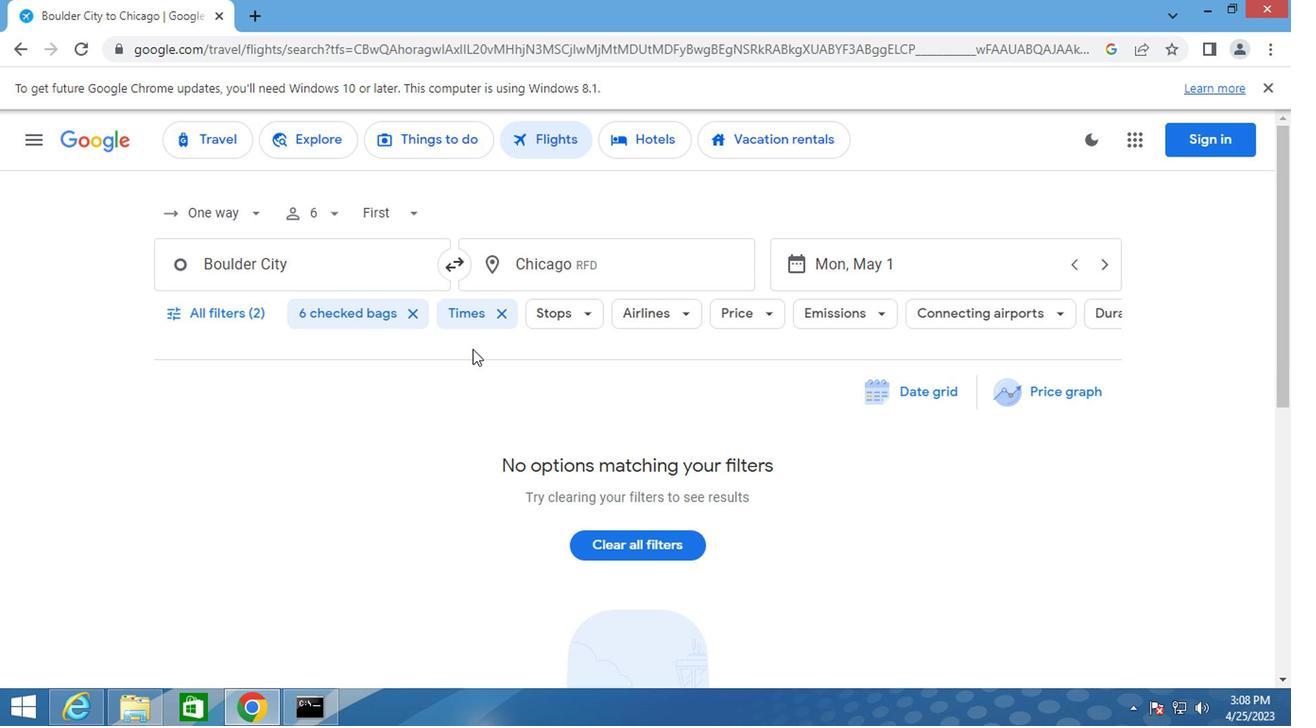 
